 Task: Set the option "Allow access via fine-grained personal access tokens" for fine-grained personal access tokens in the organization "ryshabh2k".
Action: Mouse moved to (1235, 119)
Screenshot: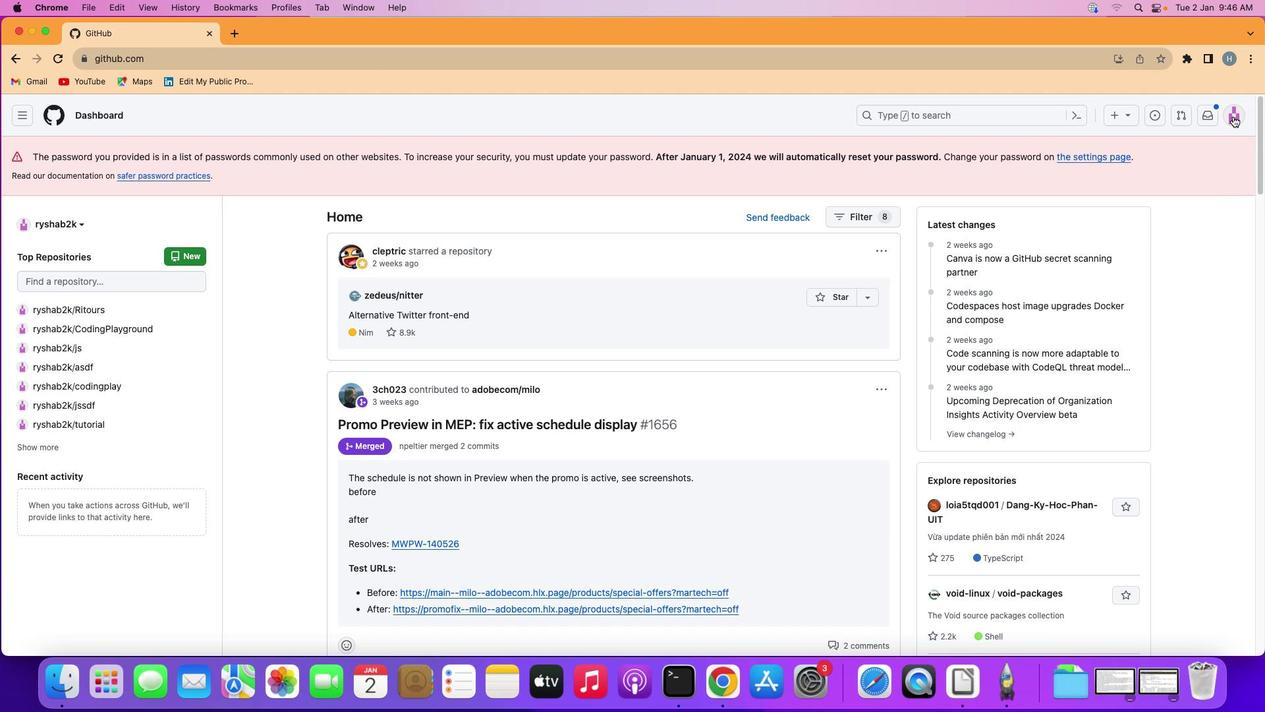 
Action: Mouse pressed left at (1235, 119)
Screenshot: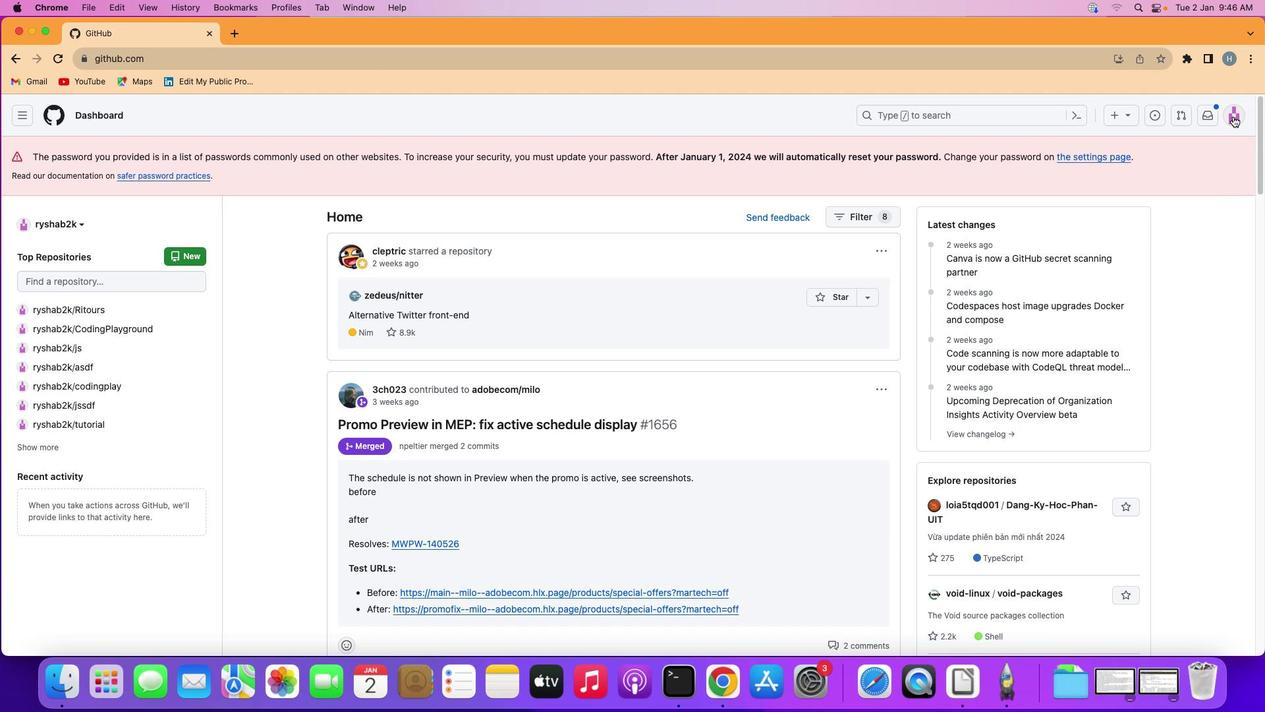 
Action: Mouse moved to (1234, 116)
Screenshot: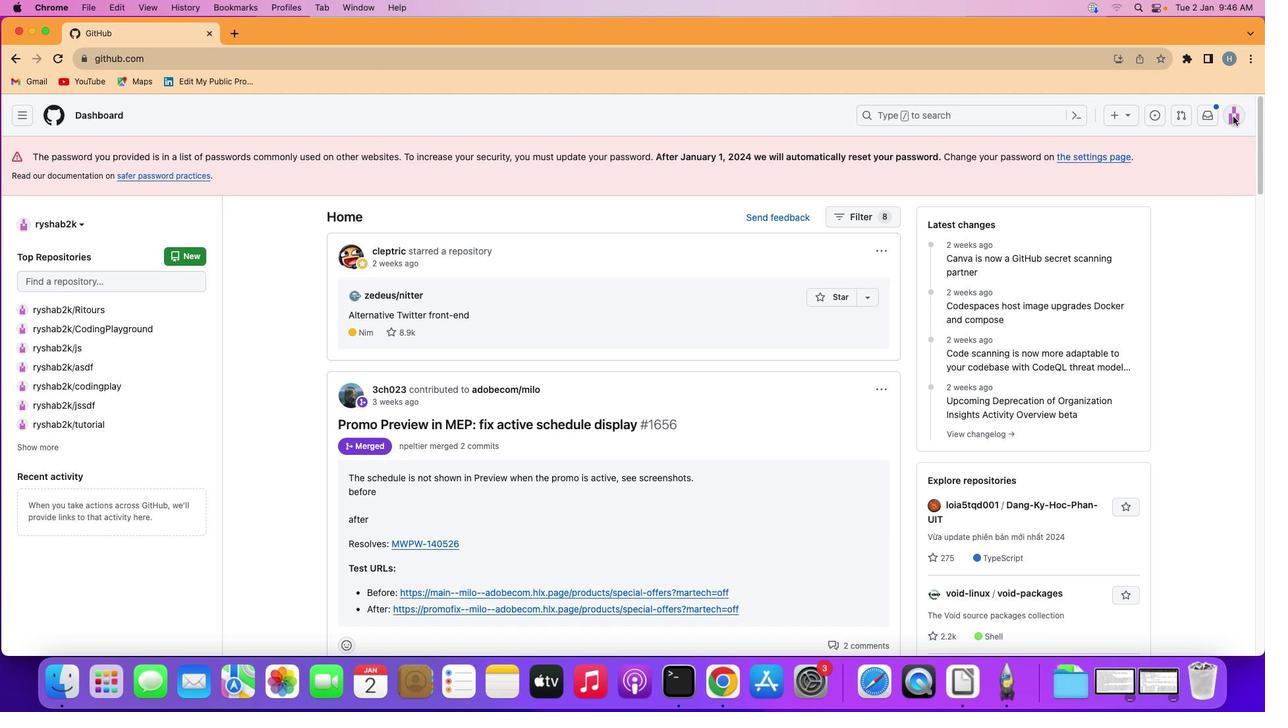 
Action: Mouse pressed left at (1234, 116)
Screenshot: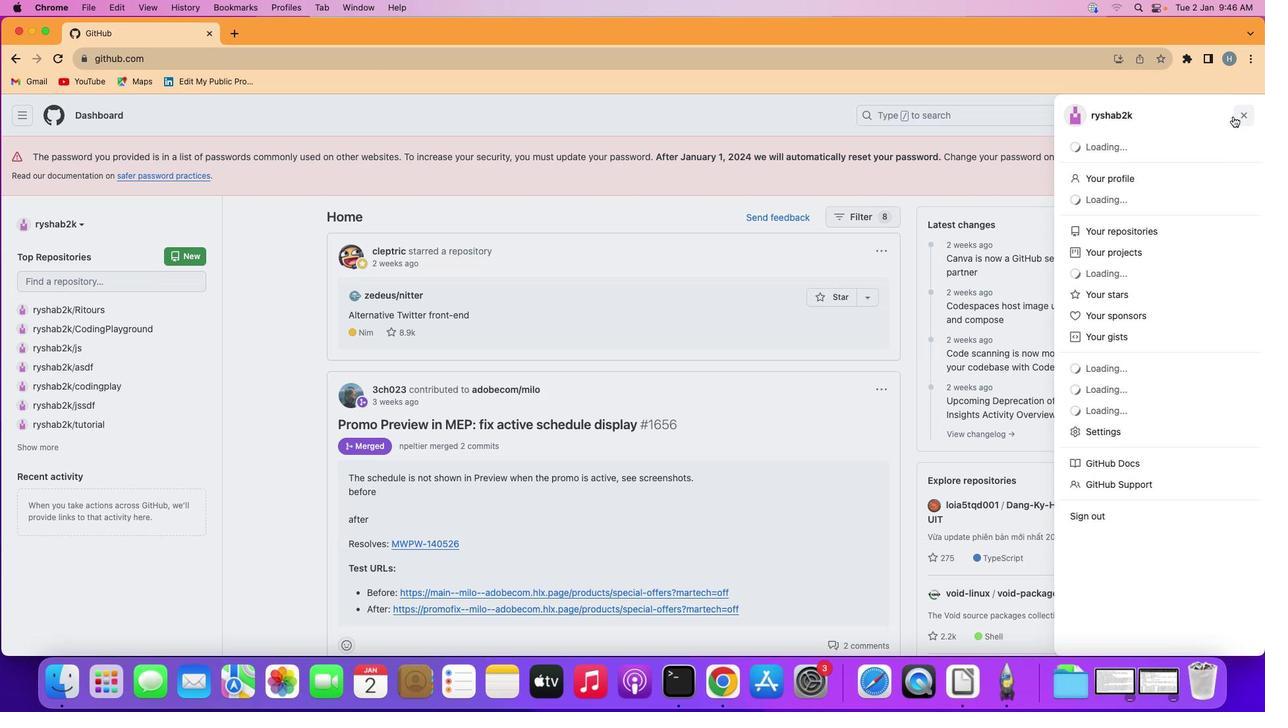 
Action: Mouse moved to (1149, 272)
Screenshot: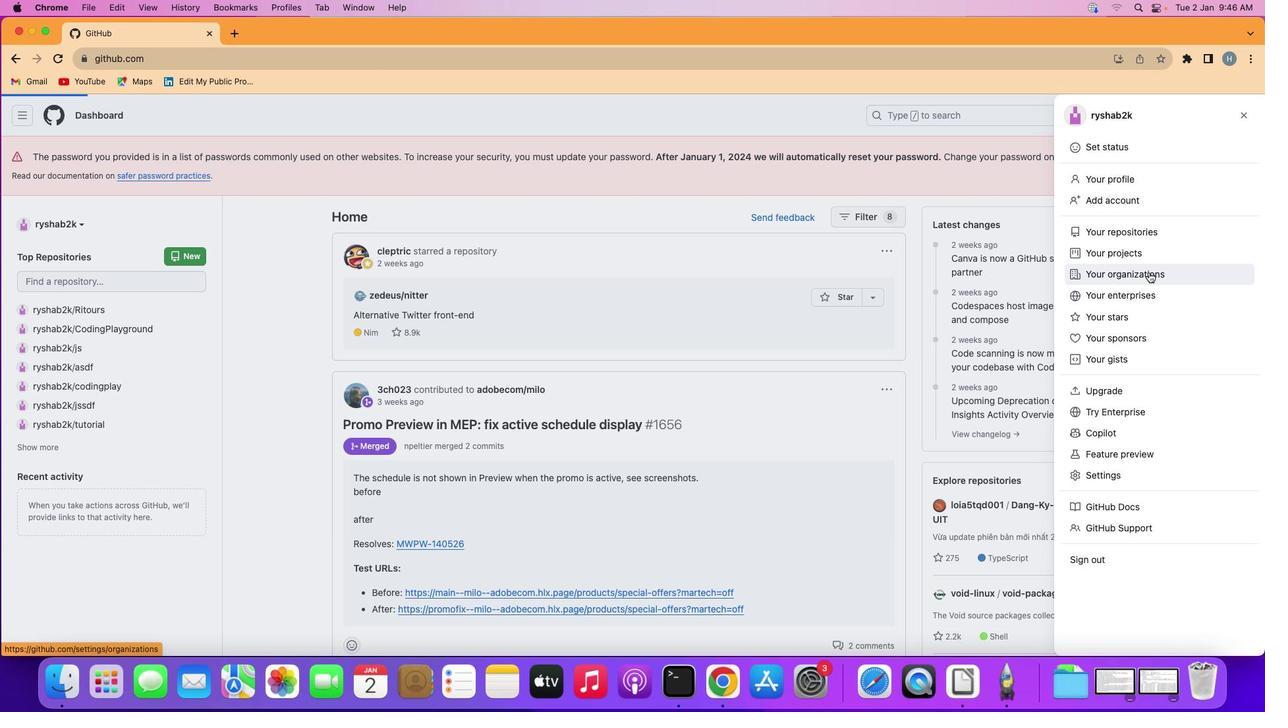 
Action: Mouse pressed left at (1149, 272)
Screenshot: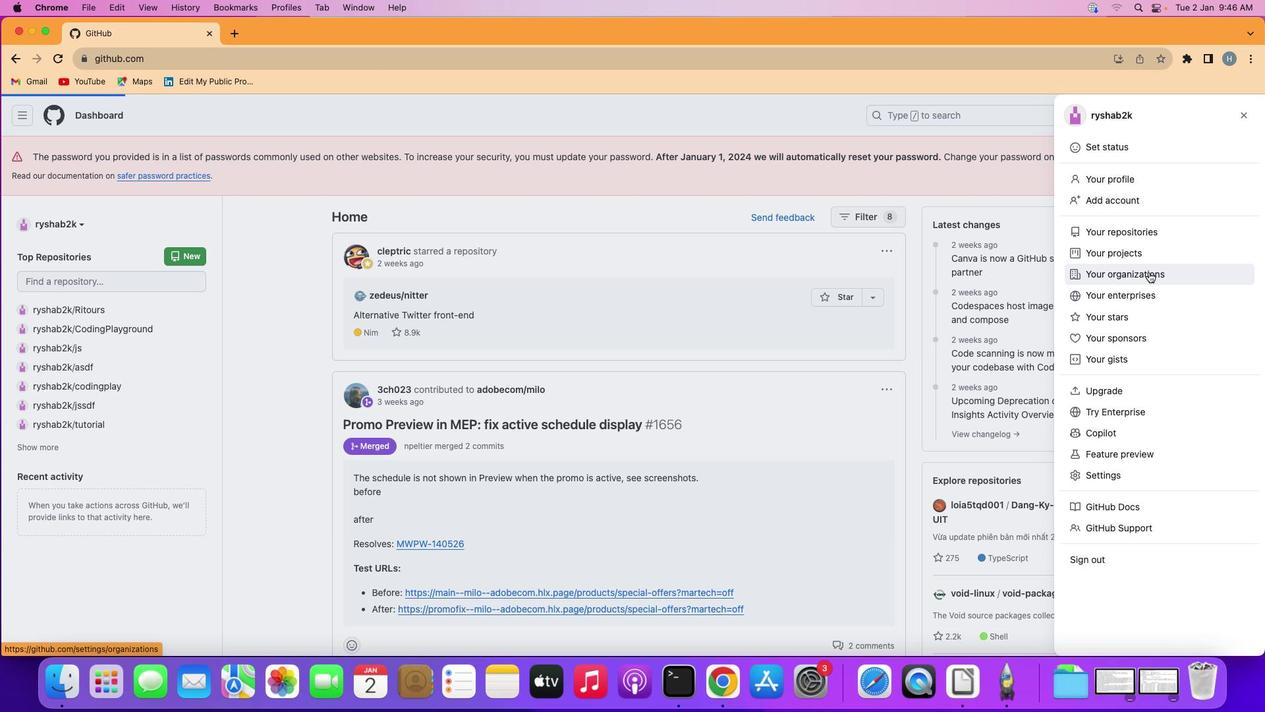 
Action: Mouse moved to (965, 315)
Screenshot: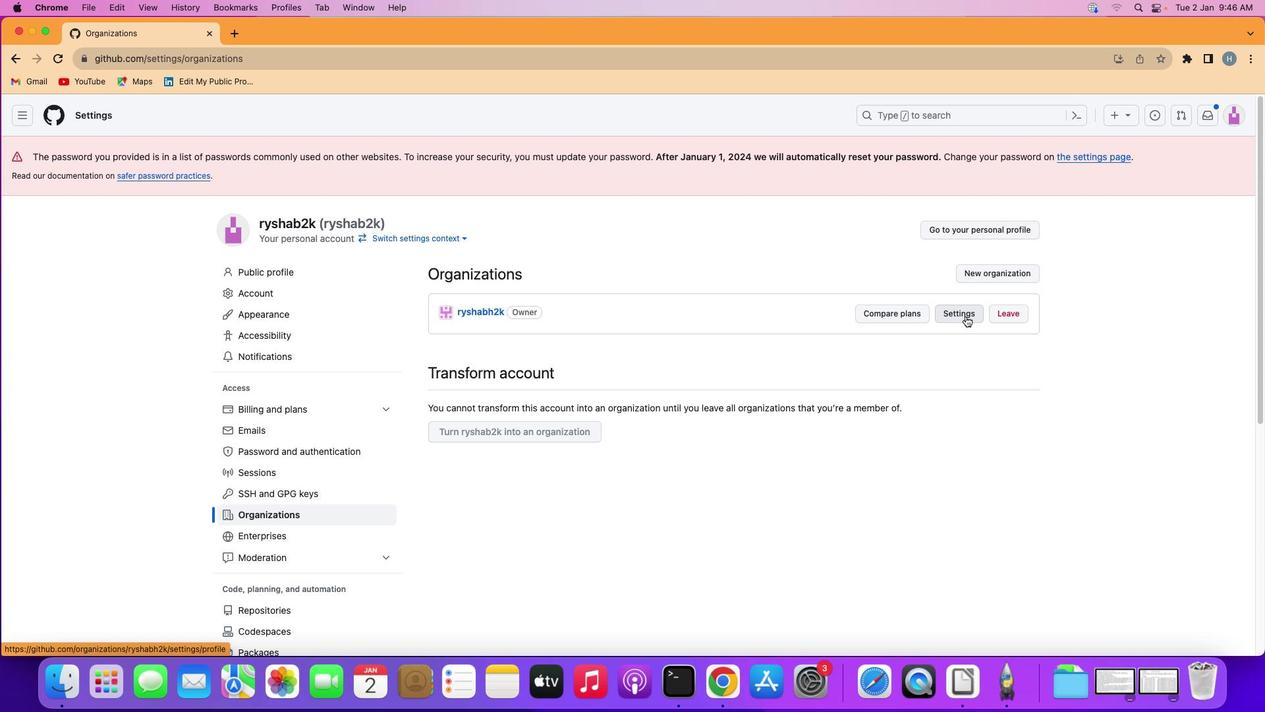 
Action: Mouse pressed left at (965, 315)
Screenshot: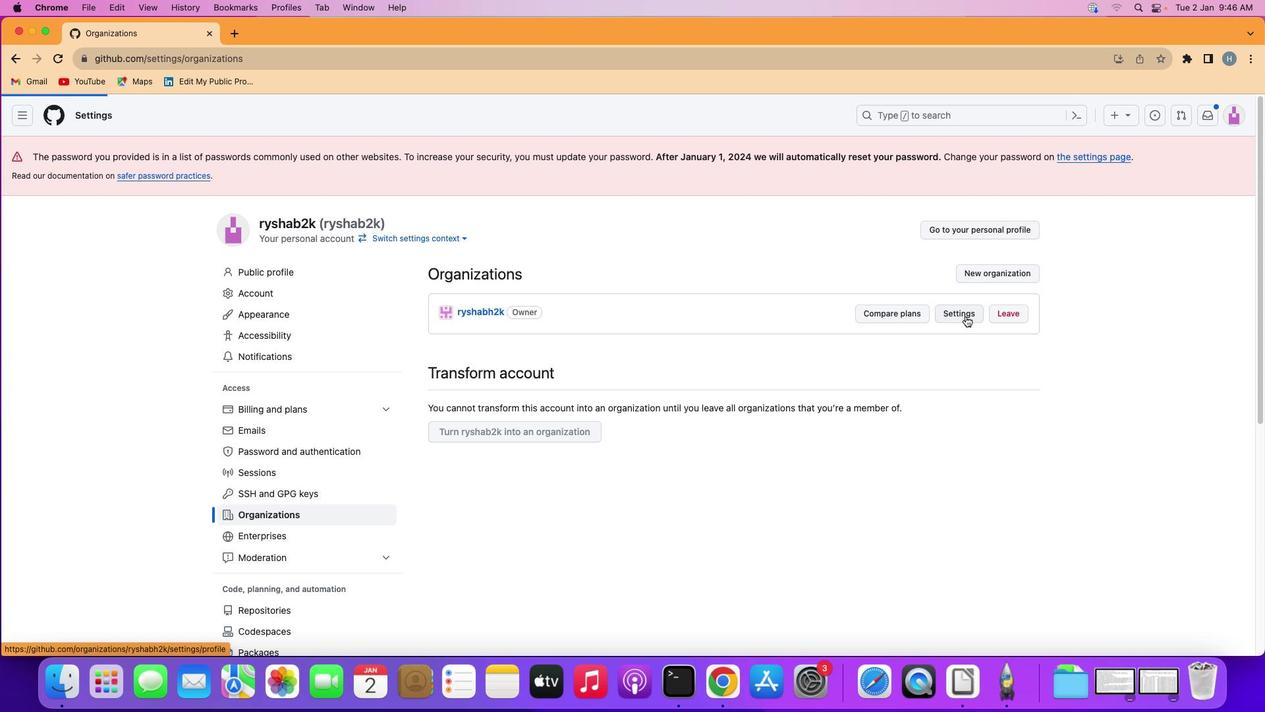 
Action: Mouse moved to (441, 424)
Screenshot: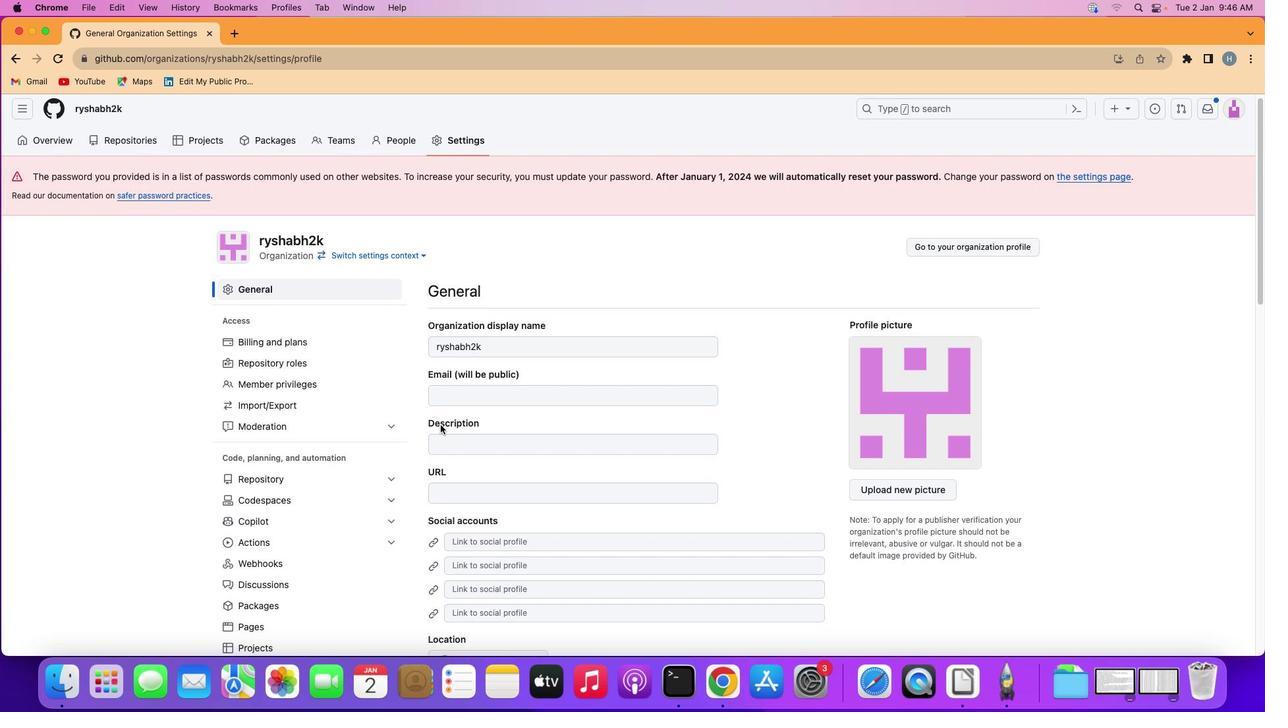 
Action: Mouse scrolled (441, 424) with delta (0, 0)
Screenshot: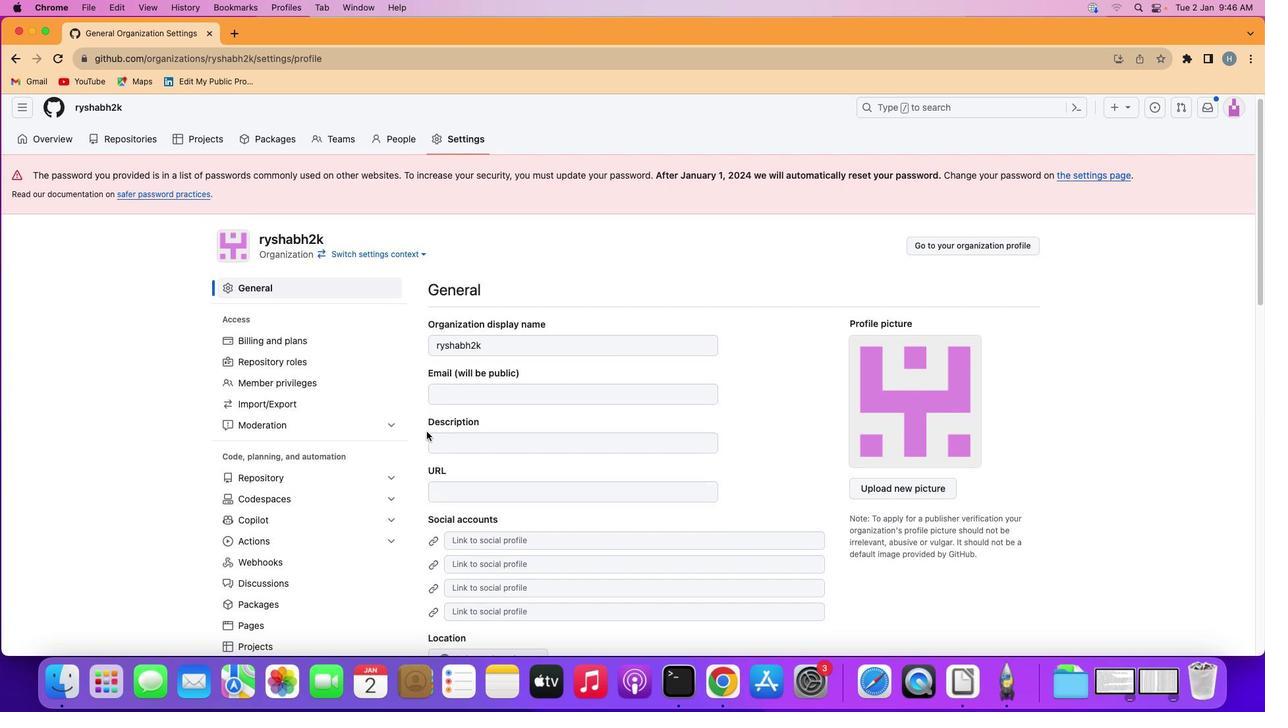 
Action: Mouse moved to (441, 424)
Screenshot: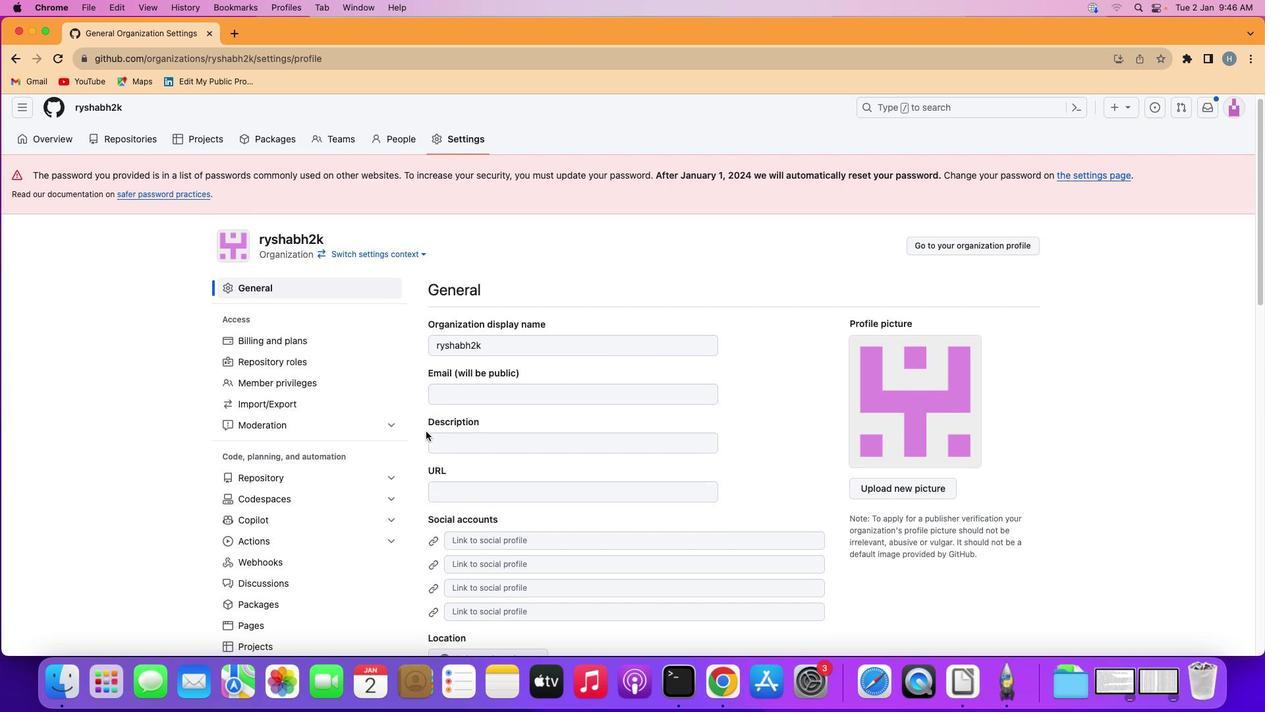 
Action: Mouse scrolled (441, 424) with delta (0, 0)
Screenshot: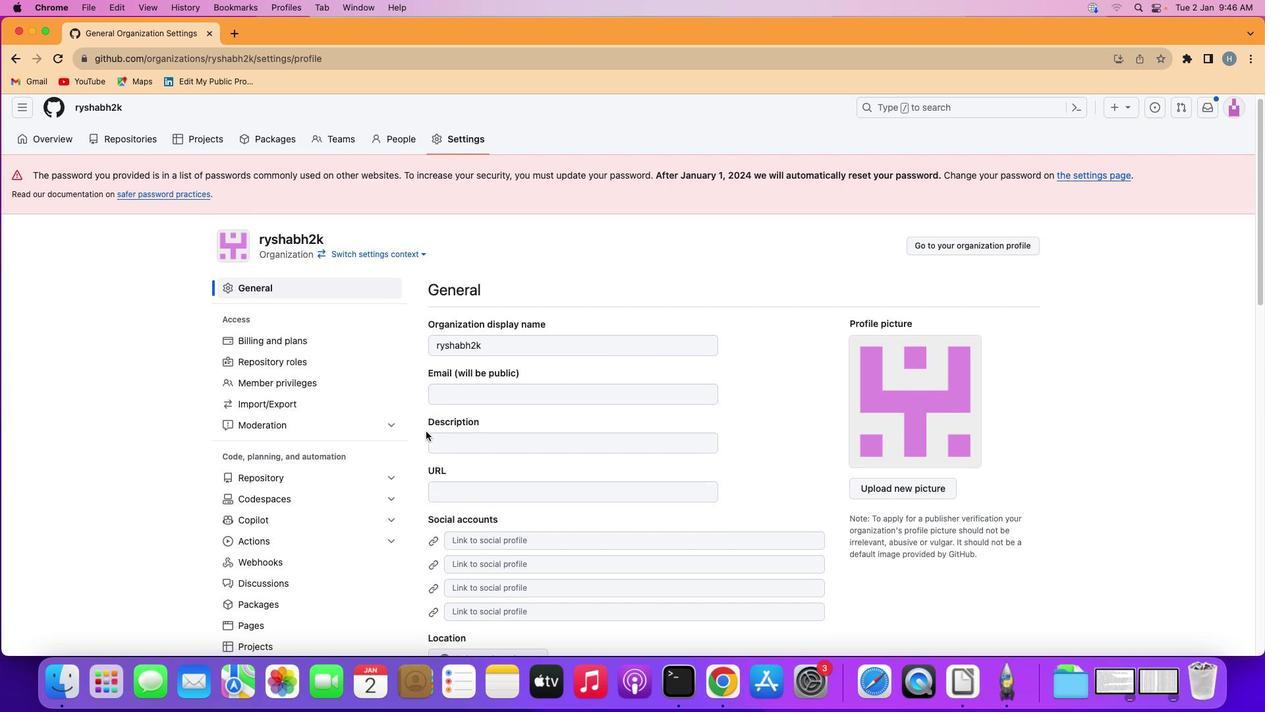 
Action: Mouse moved to (440, 424)
Screenshot: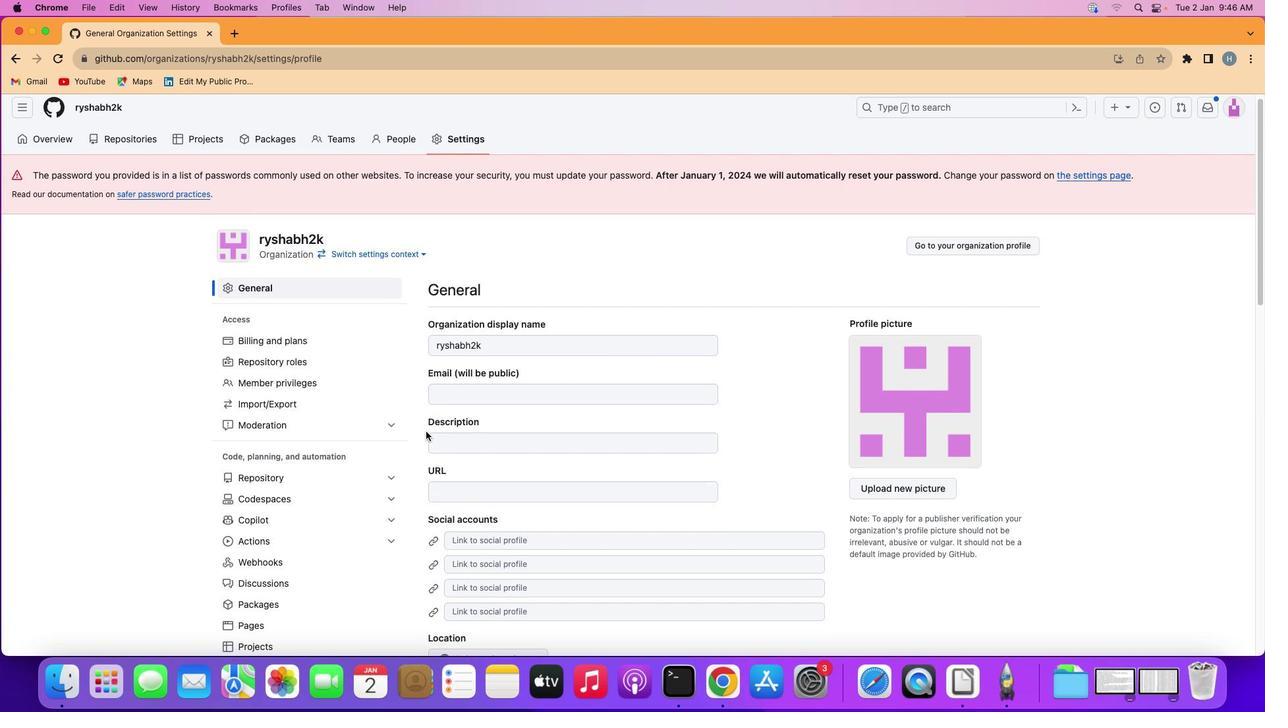 
Action: Mouse scrolled (440, 424) with delta (0, 0)
Screenshot: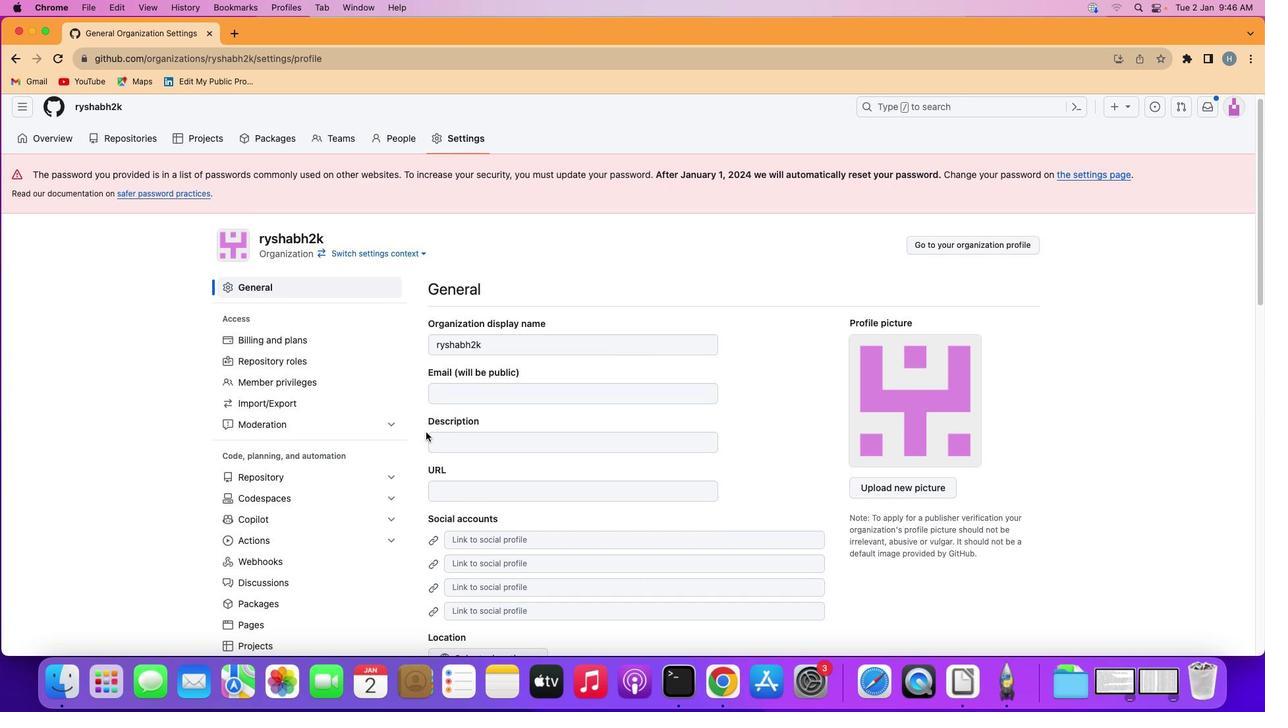 
Action: Mouse moved to (425, 431)
Screenshot: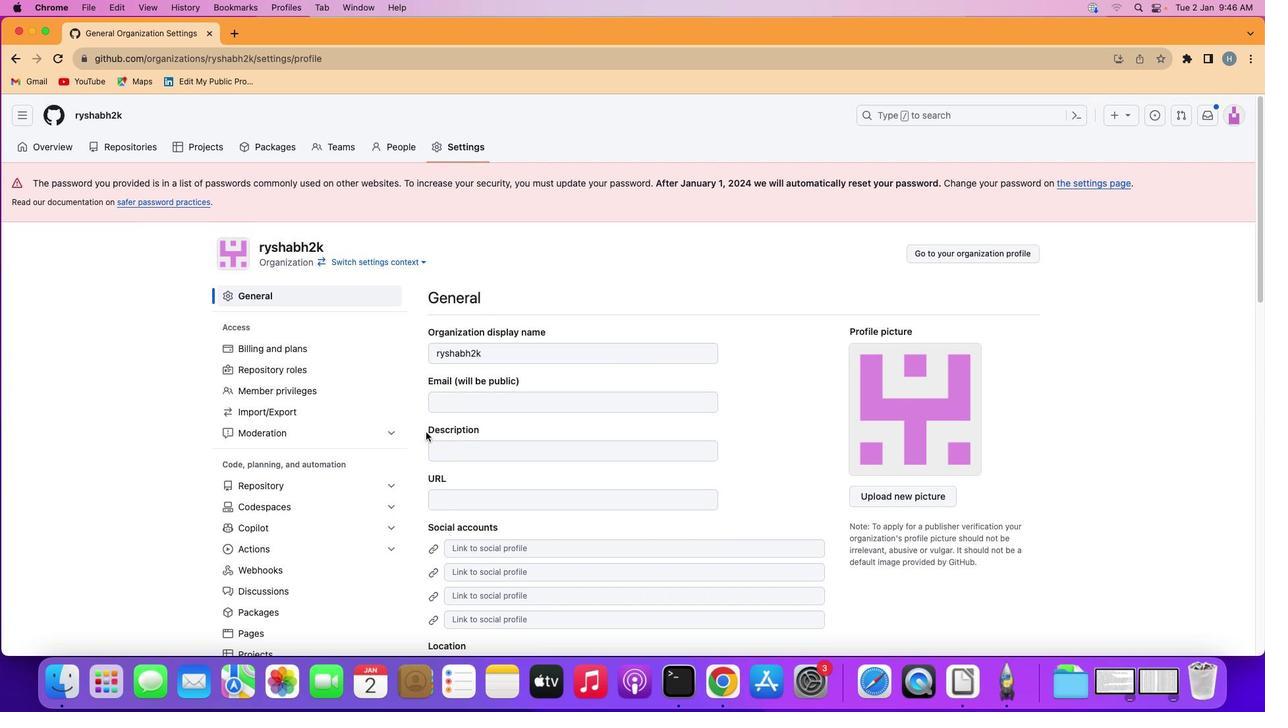 
Action: Mouse scrolled (425, 431) with delta (0, 0)
Screenshot: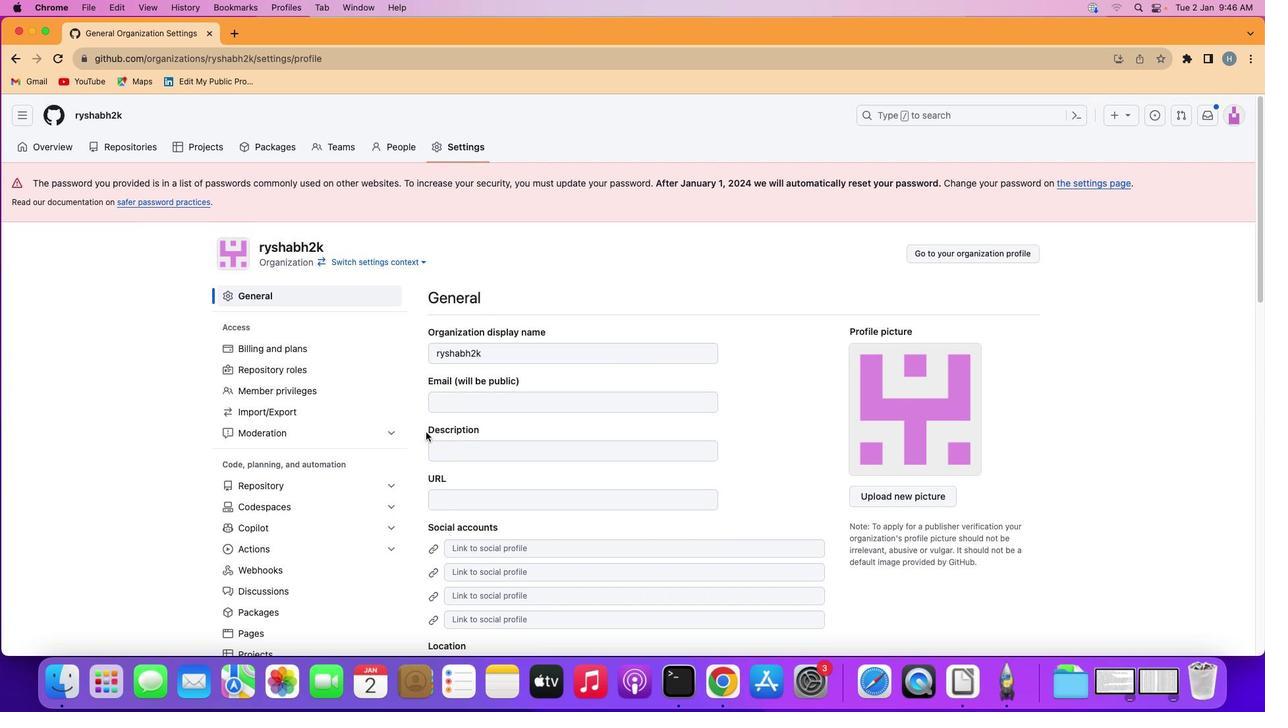 
Action: Mouse scrolled (425, 431) with delta (0, 0)
Screenshot: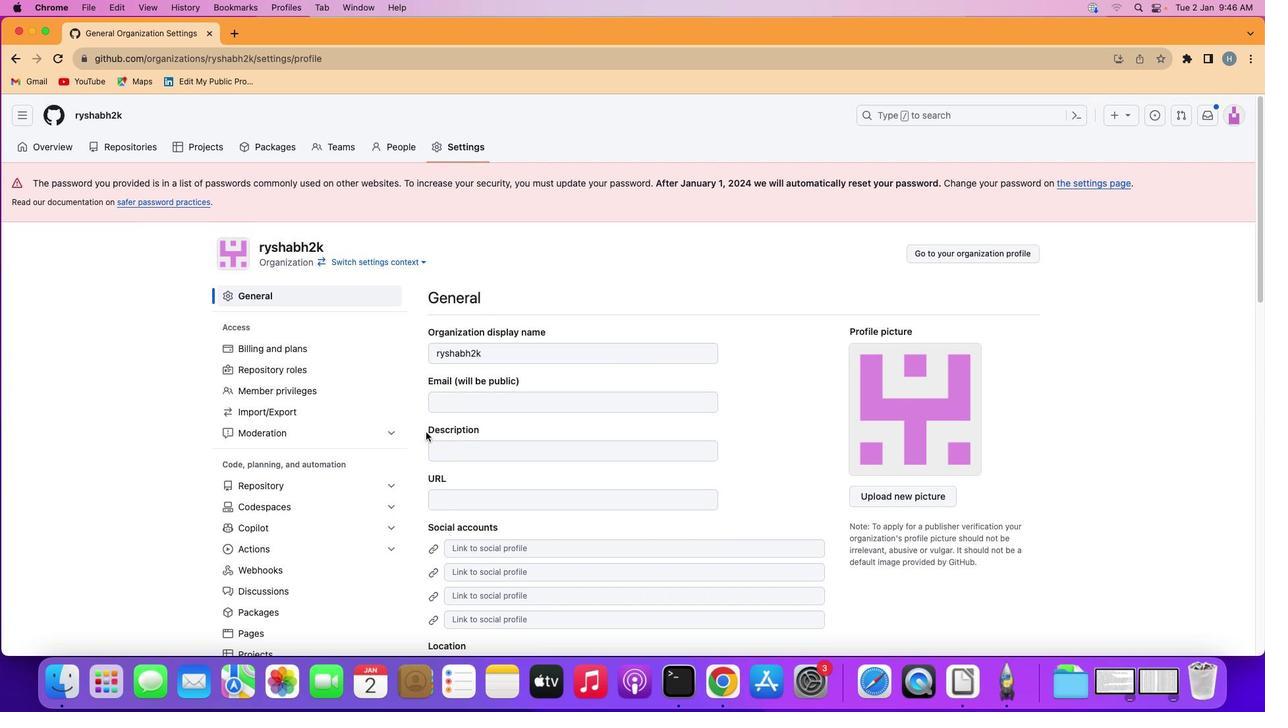 
Action: Mouse moved to (424, 431)
Screenshot: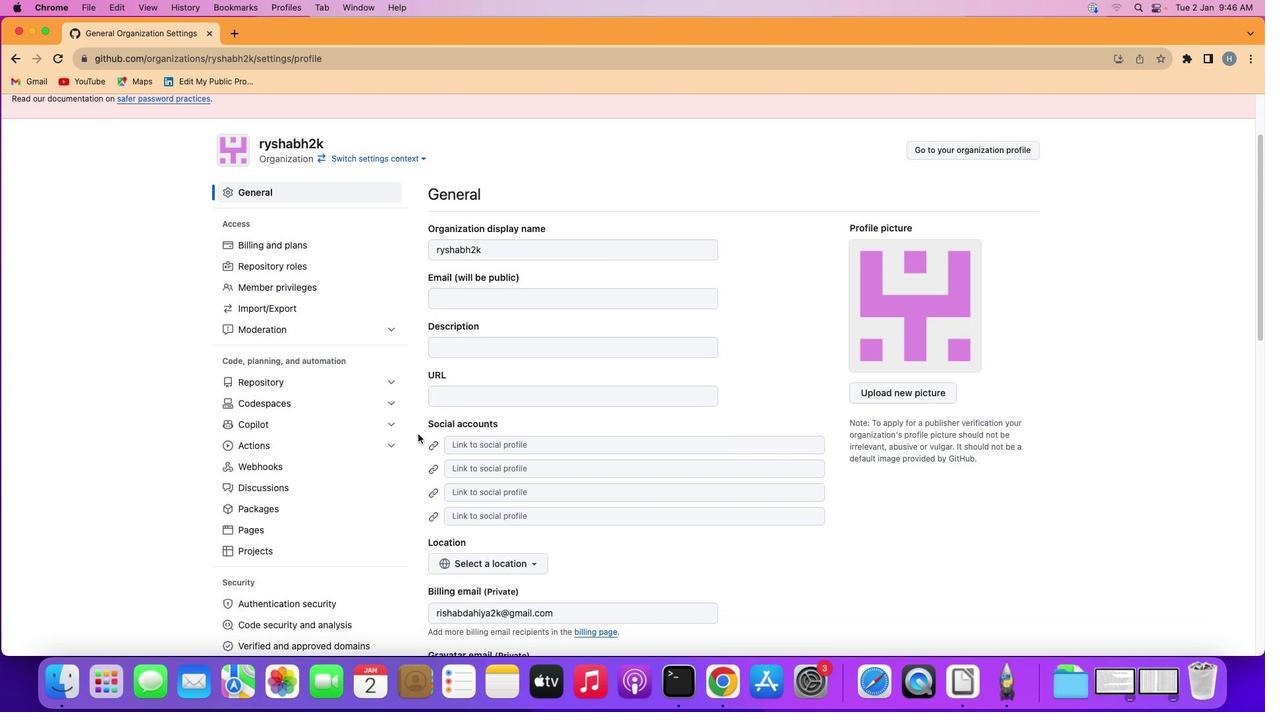 
Action: Mouse scrolled (424, 431) with delta (0, 0)
Screenshot: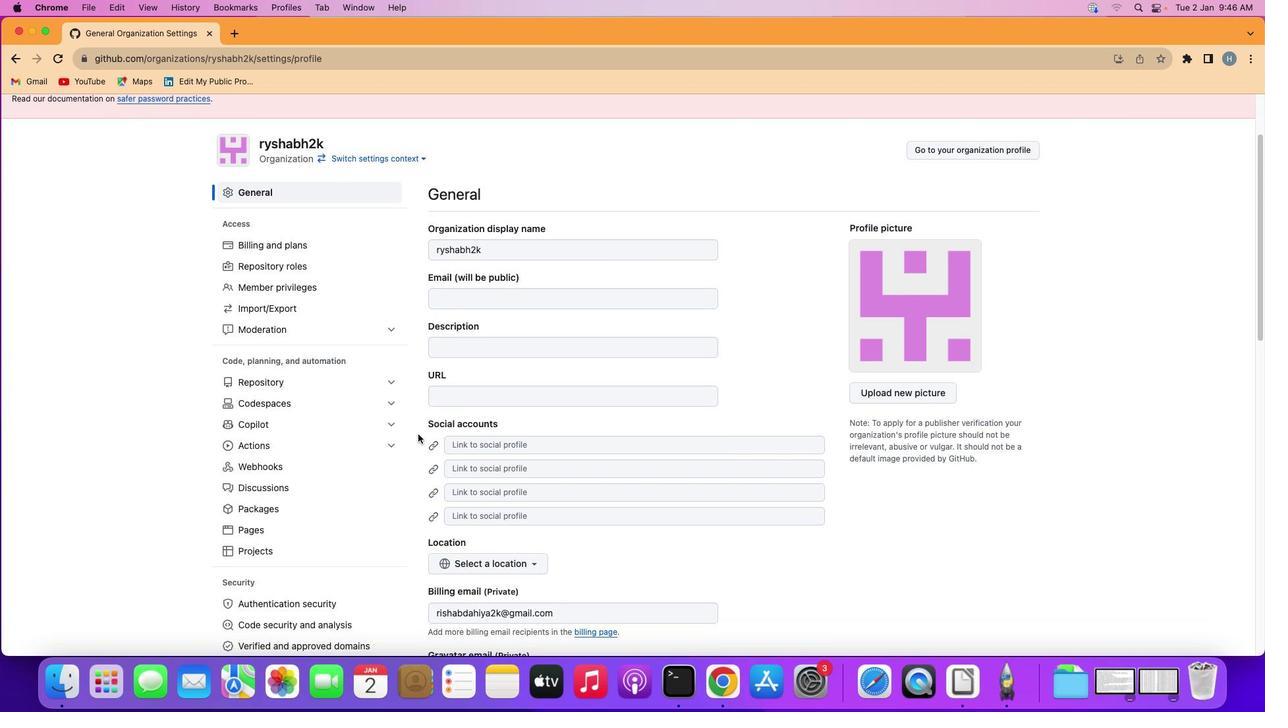 
Action: Mouse scrolled (424, 431) with delta (0, 0)
Screenshot: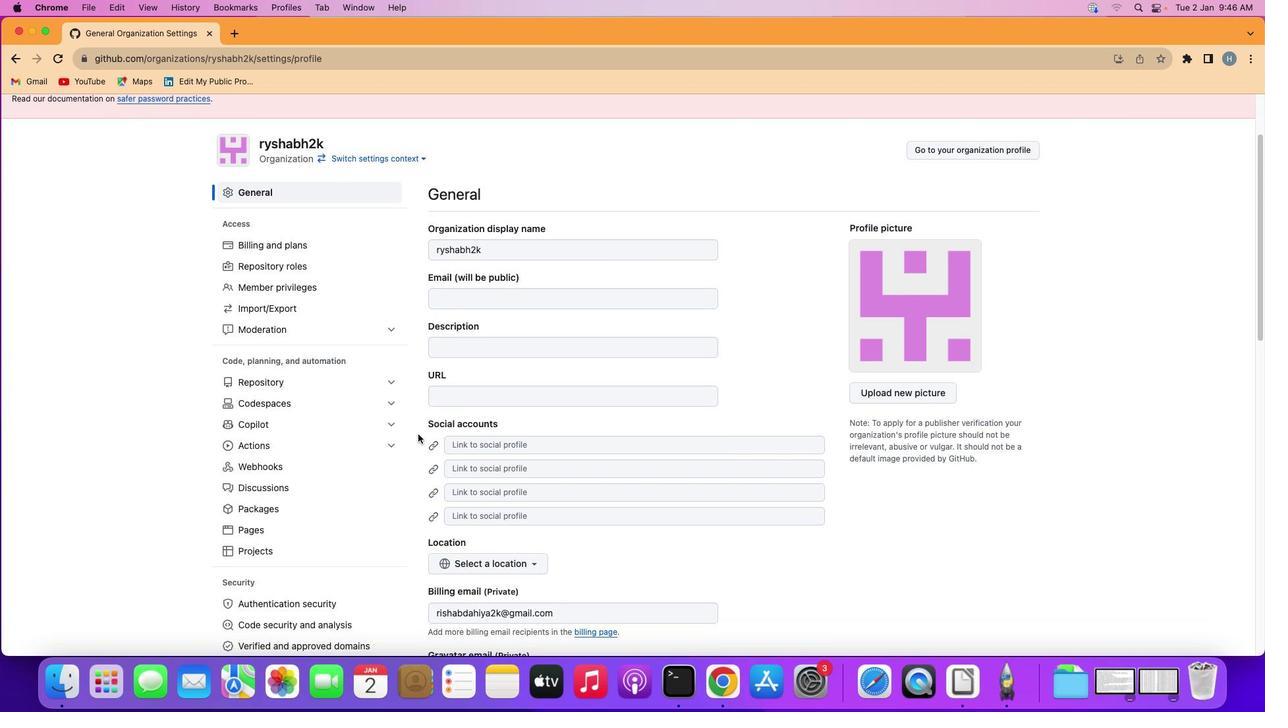
Action: Mouse scrolled (424, 431) with delta (0, -1)
Screenshot: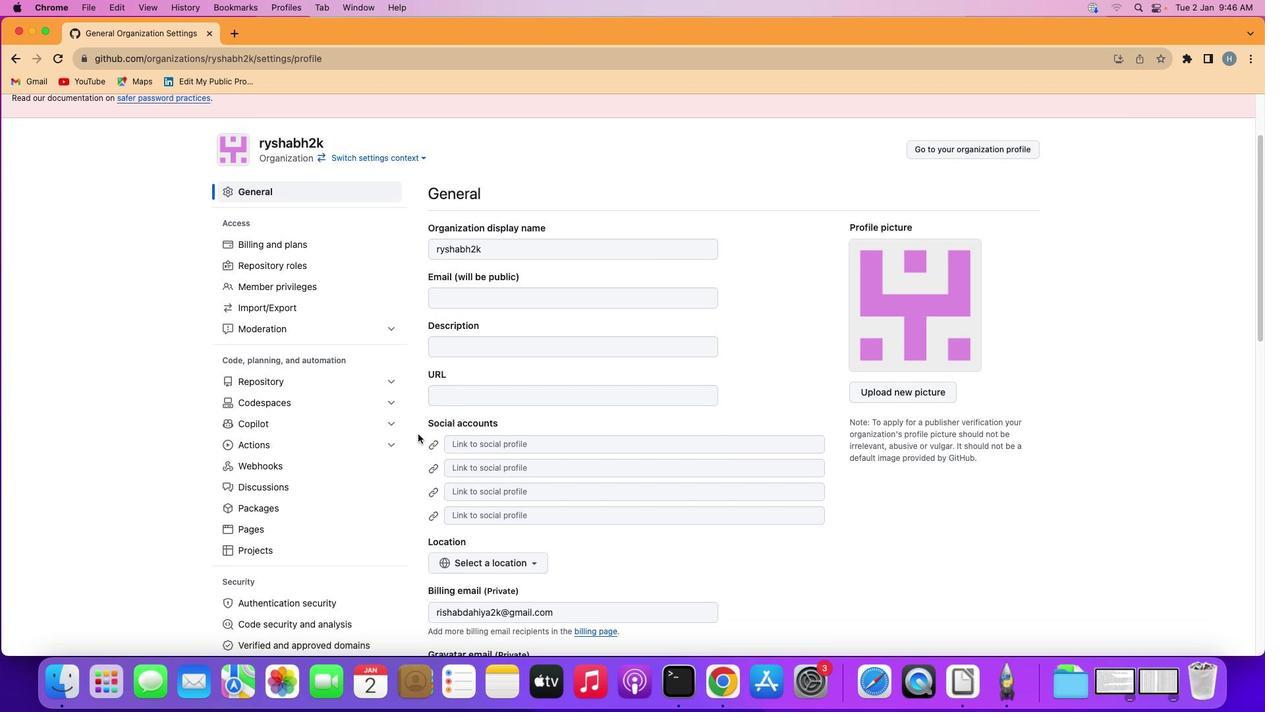 
Action: Mouse moved to (418, 433)
Screenshot: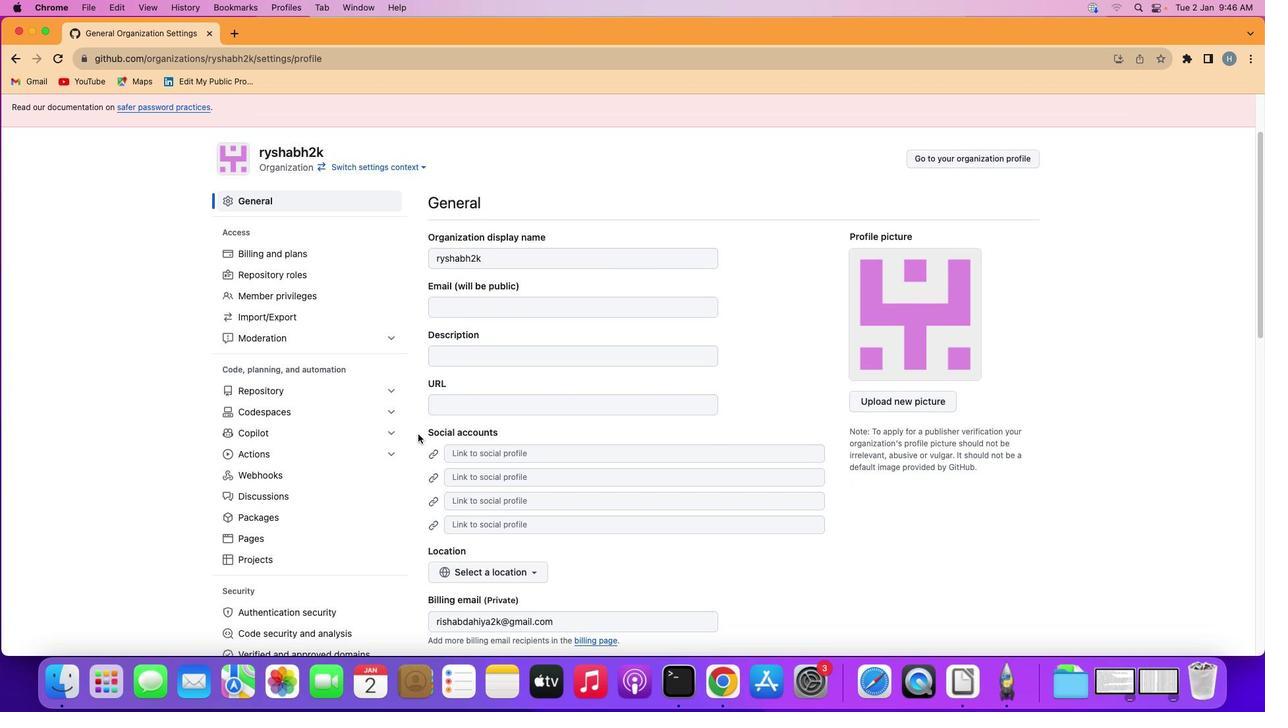
Action: Mouse scrolled (418, 433) with delta (0, 0)
Screenshot: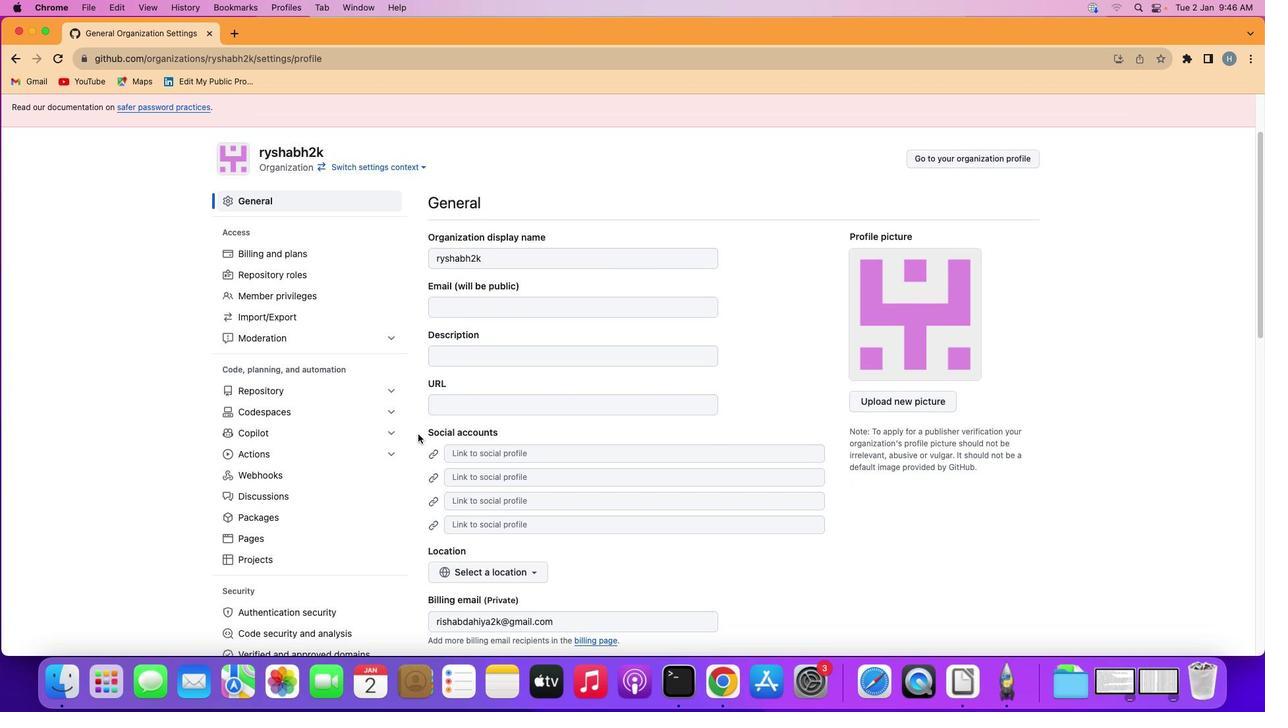 
Action: Mouse scrolled (418, 433) with delta (0, 1)
Screenshot: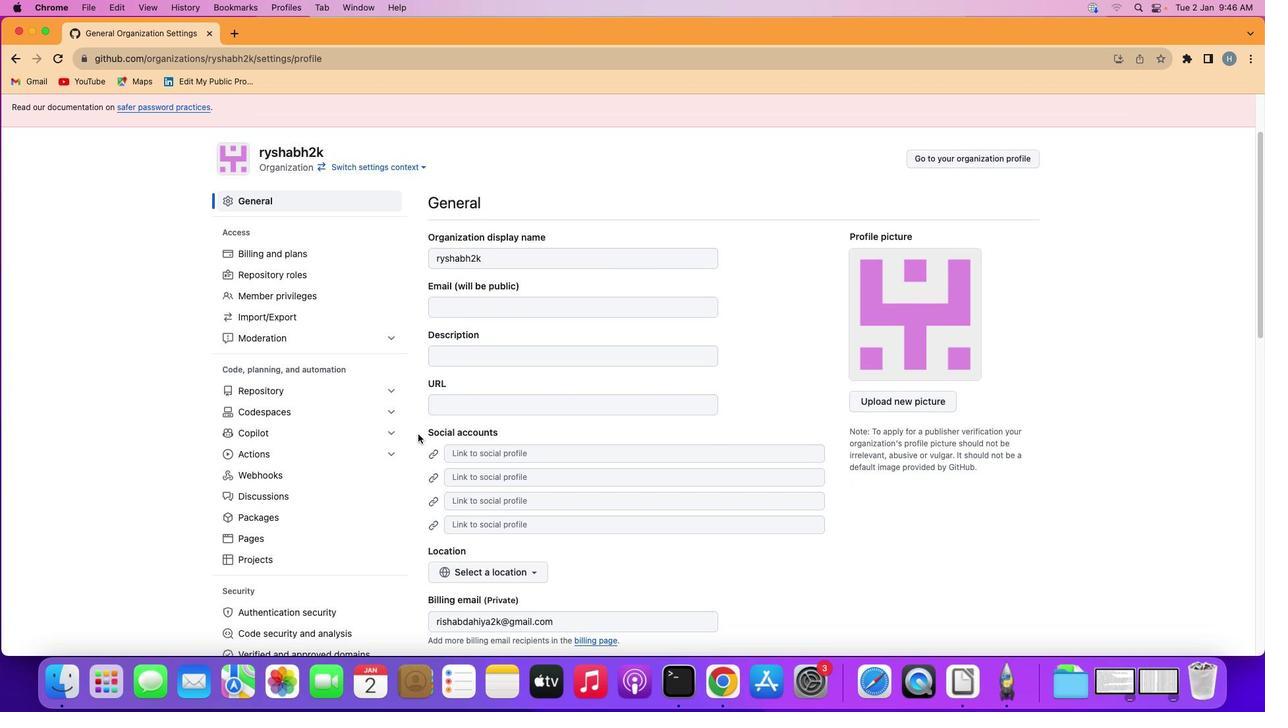 
Action: Mouse scrolled (418, 433) with delta (0, -1)
Screenshot: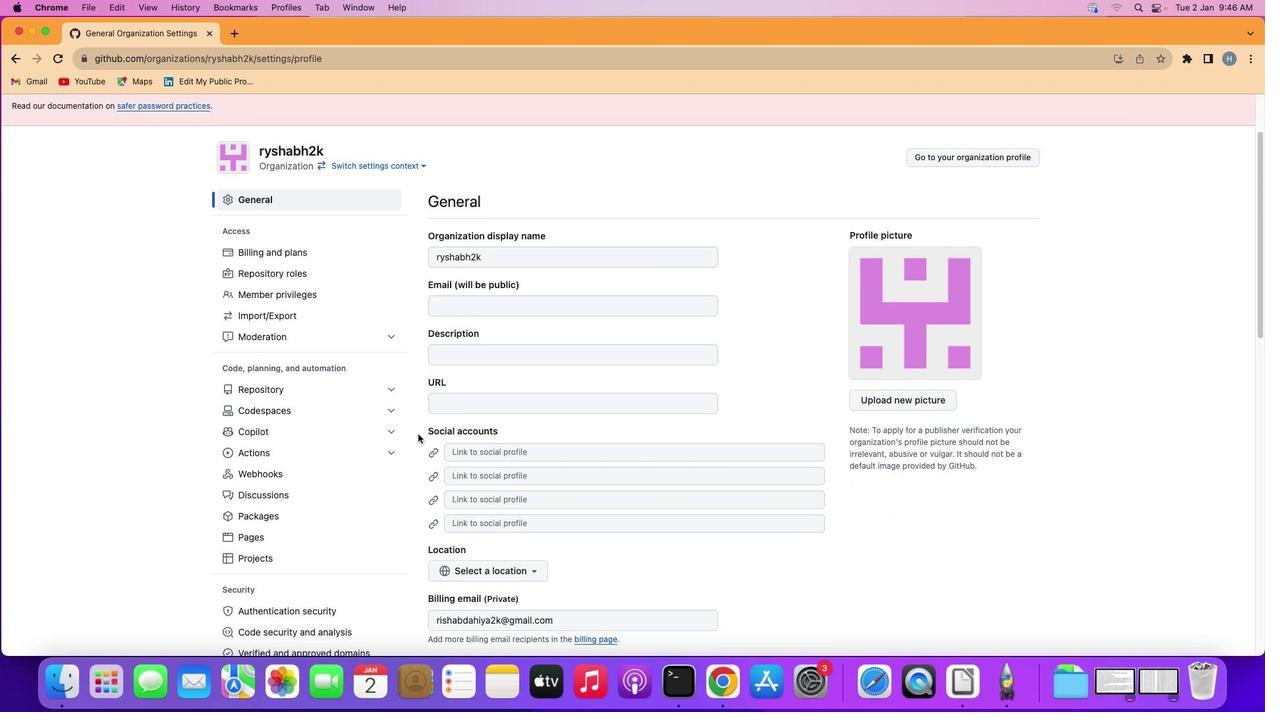 
Action: Mouse scrolled (418, 433) with delta (0, 0)
Screenshot: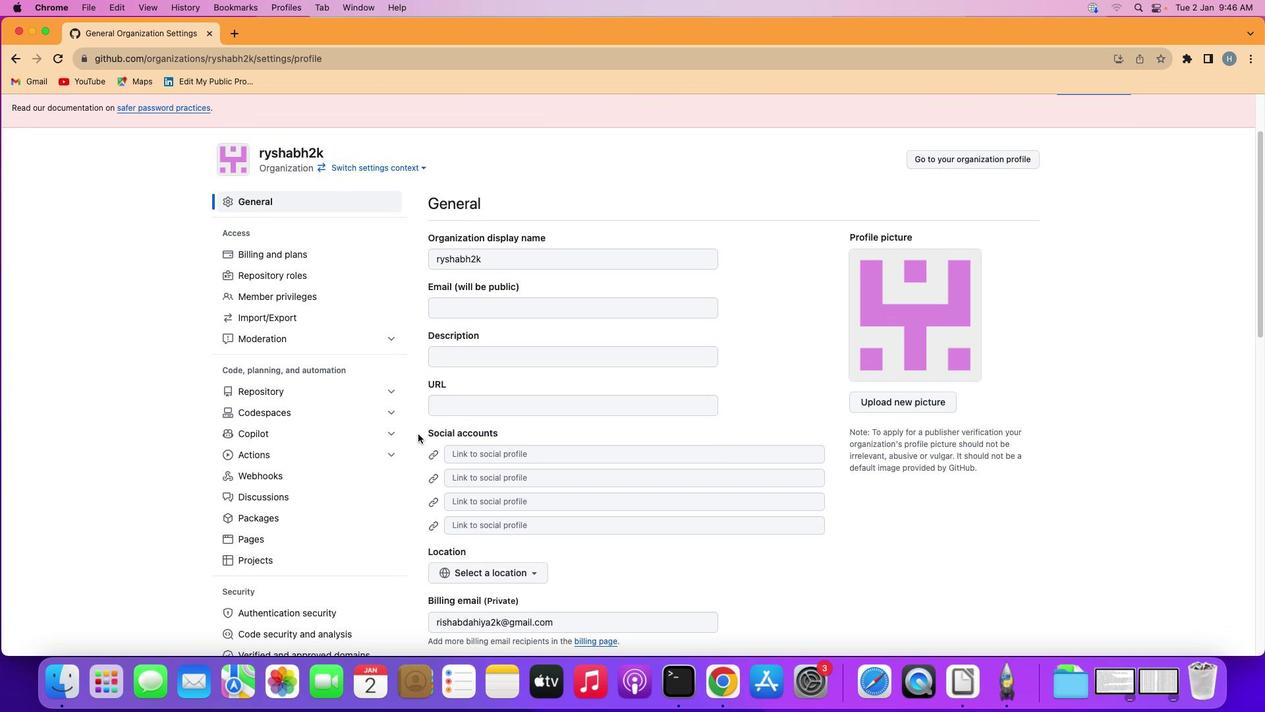 
Action: Mouse scrolled (418, 433) with delta (0, 0)
Screenshot: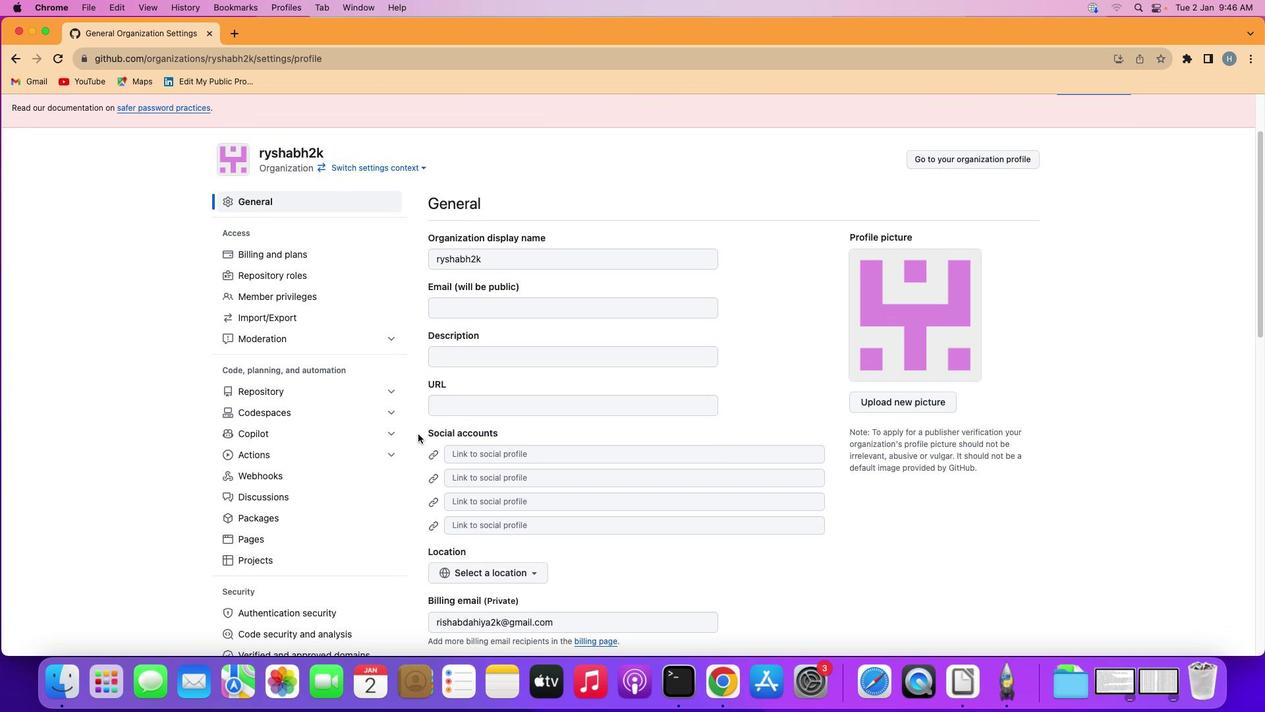 
Action: Mouse scrolled (418, 433) with delta (0, 1)
Screenshot: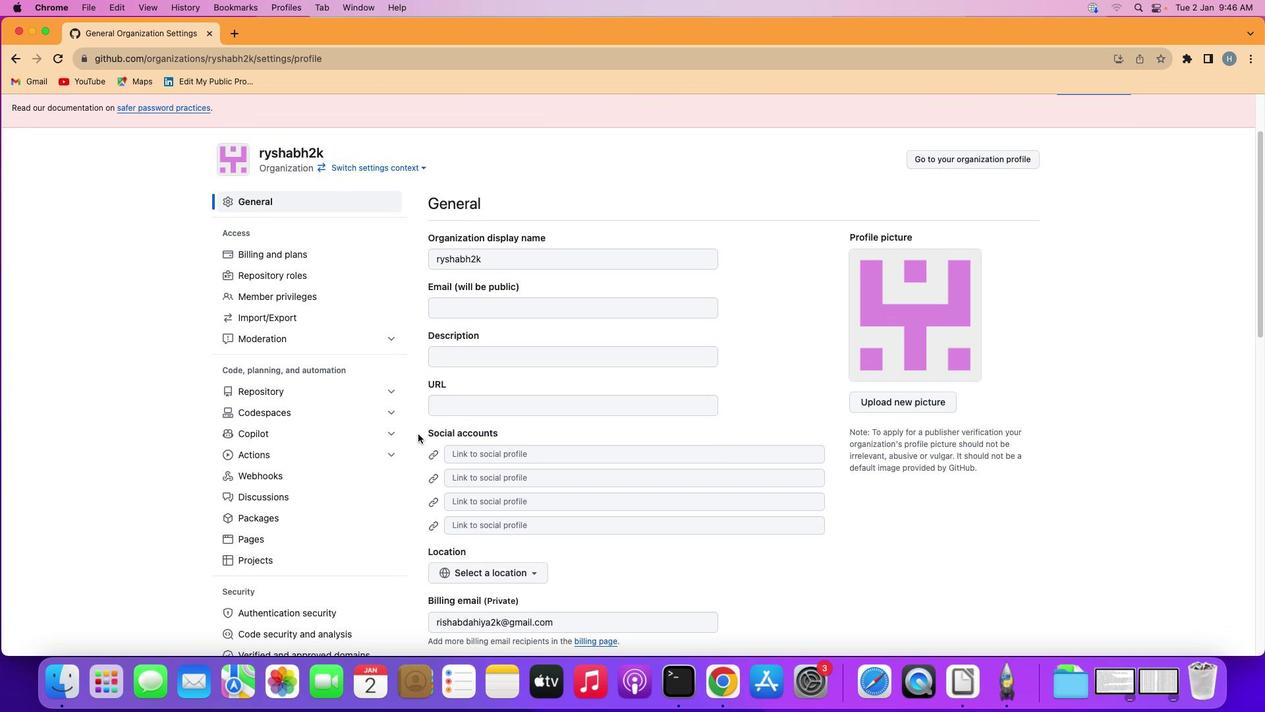 
Action: Mouse scrolled (418, 433) with delta (0, 0)
Screenshot: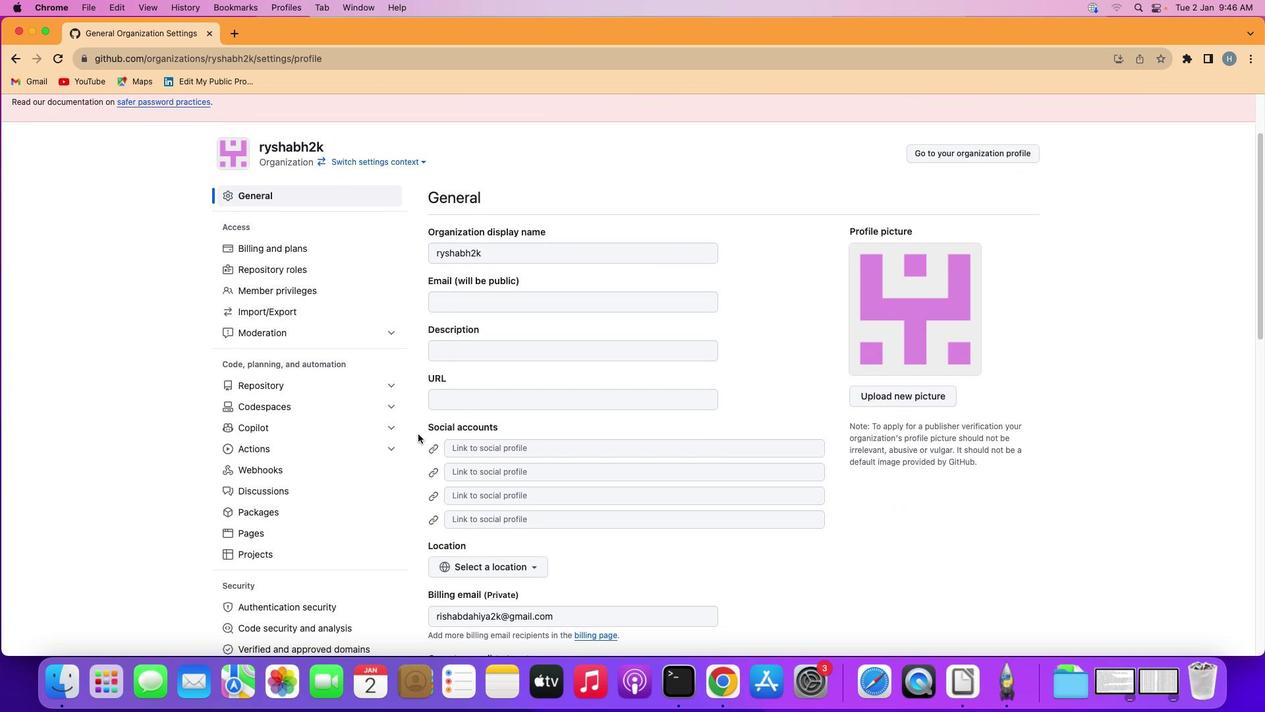
Action: Mouse scrolled (418, 433) with delta (0, 0)
Screenshot: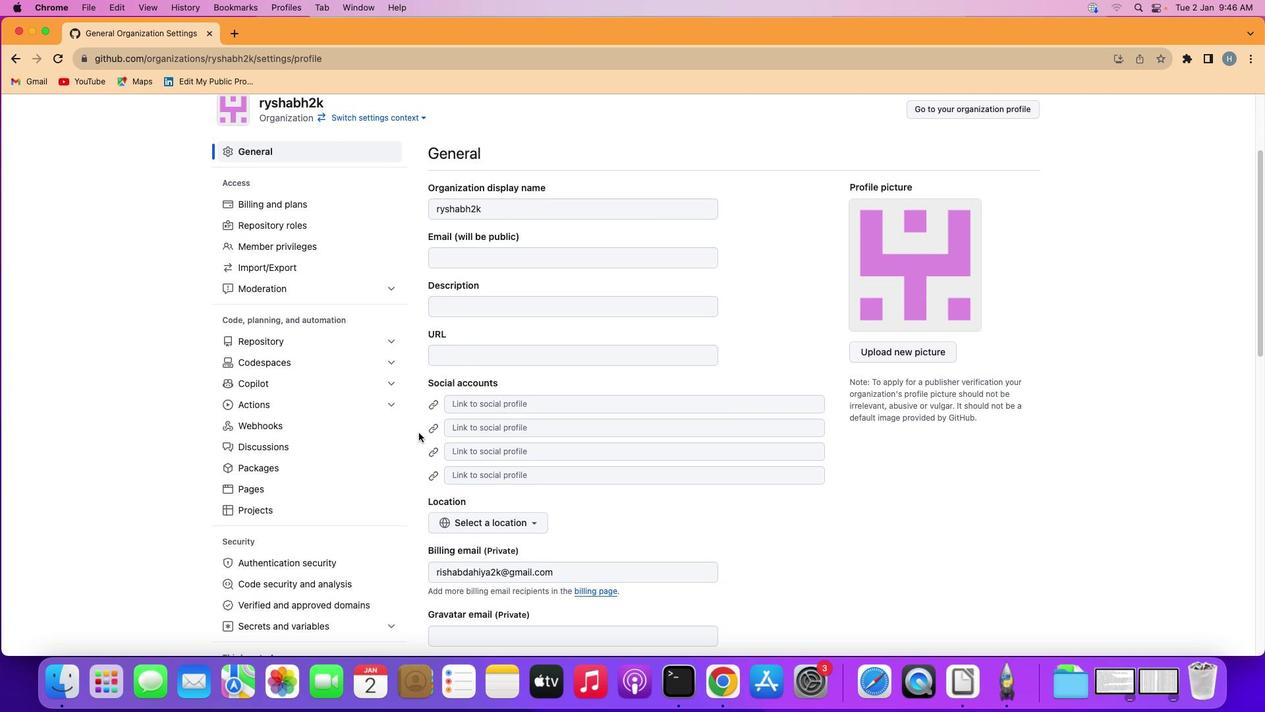 
Action: Mouse scrolled (418, 433) with delta (0, 0)
Screenshot: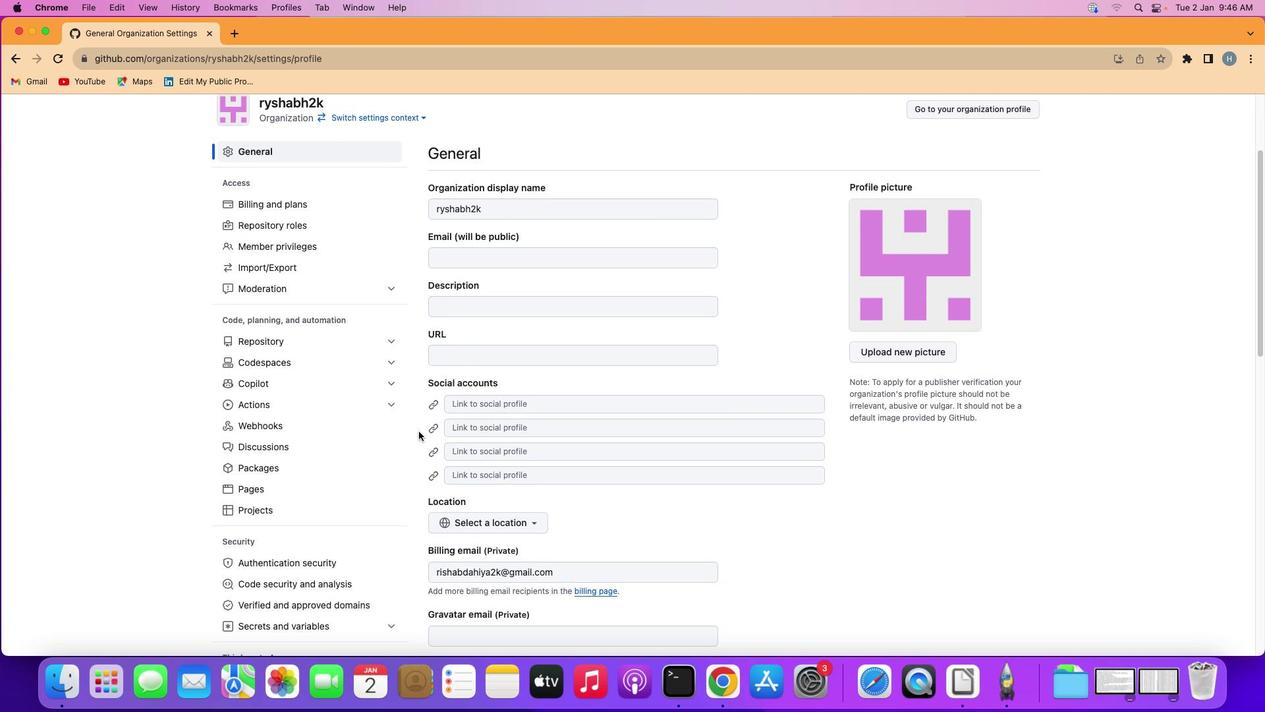
Action: Mouse scrolled (418, 433) with delta (0, 0)
Screenshot: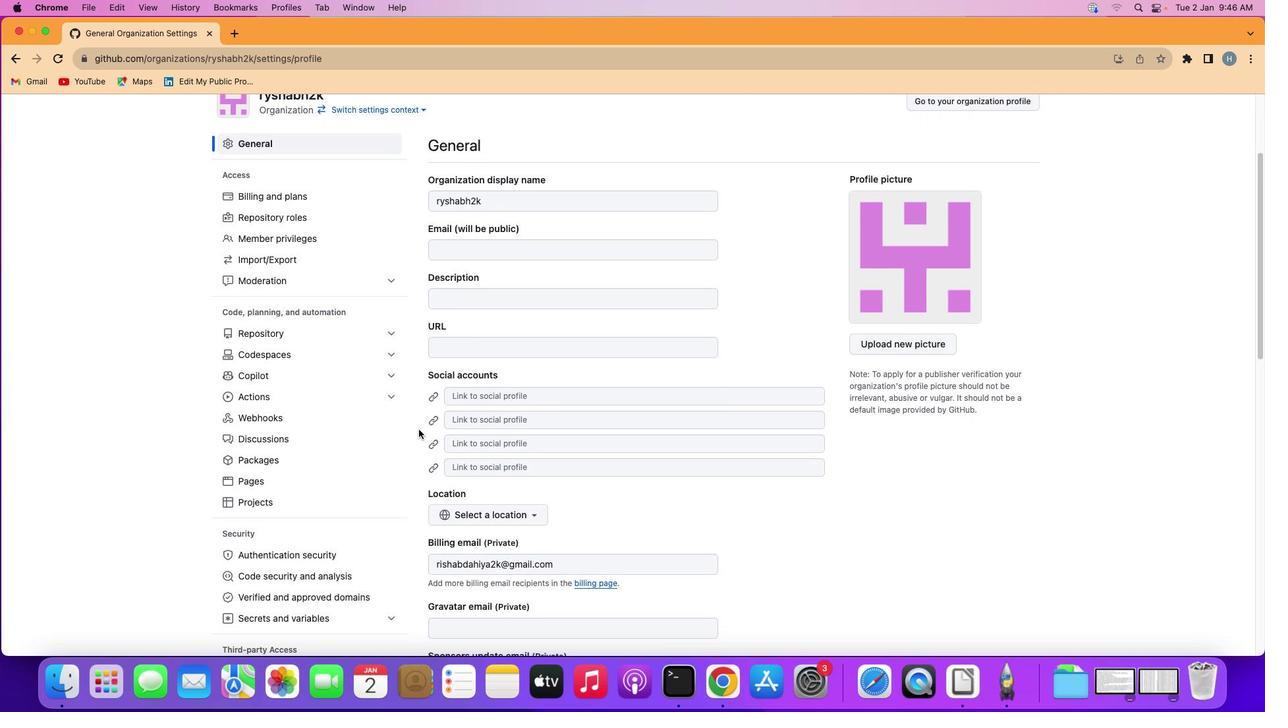 
Action: Mouse moved to (418, 433)
Screenshot: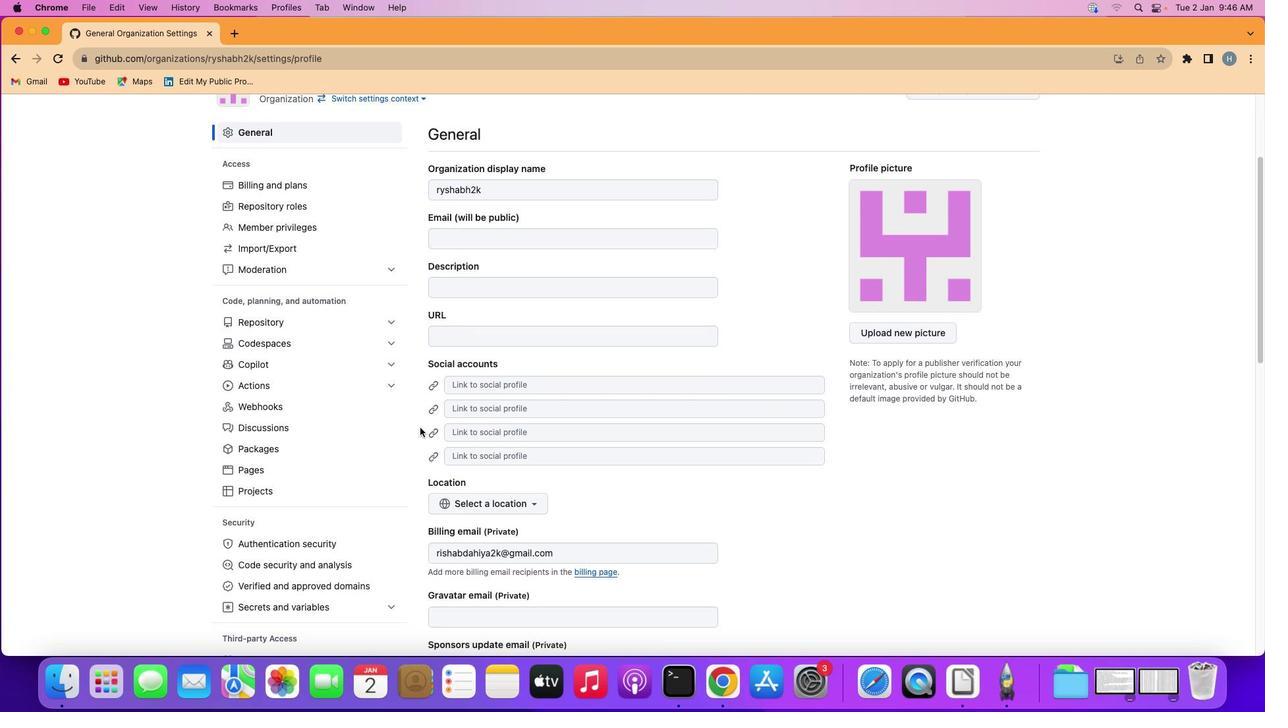 
Action: Mouse scrolled (418, 433) with delta (0, 0)
Screenshot: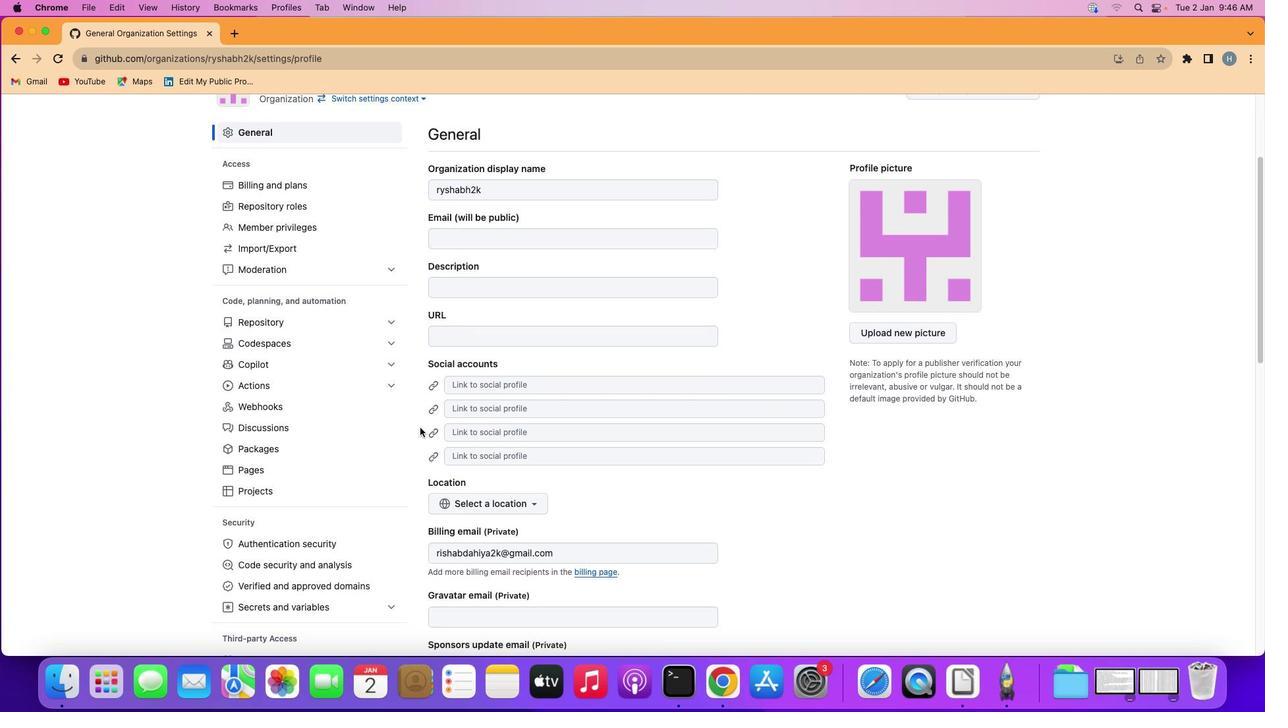 
Action: Mouse moved to (418, 431)
Screenshot: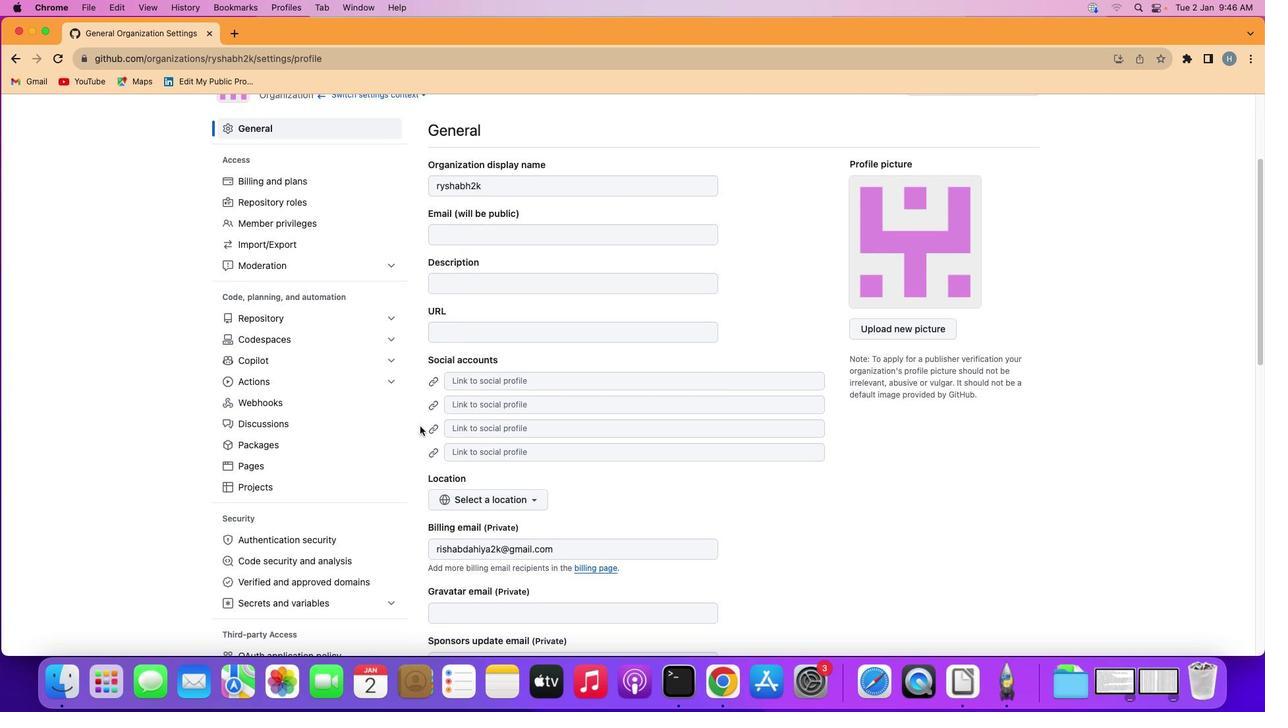 
Action: Mouse scrolled (418, 431) with delta (0, 0)
Screenshot: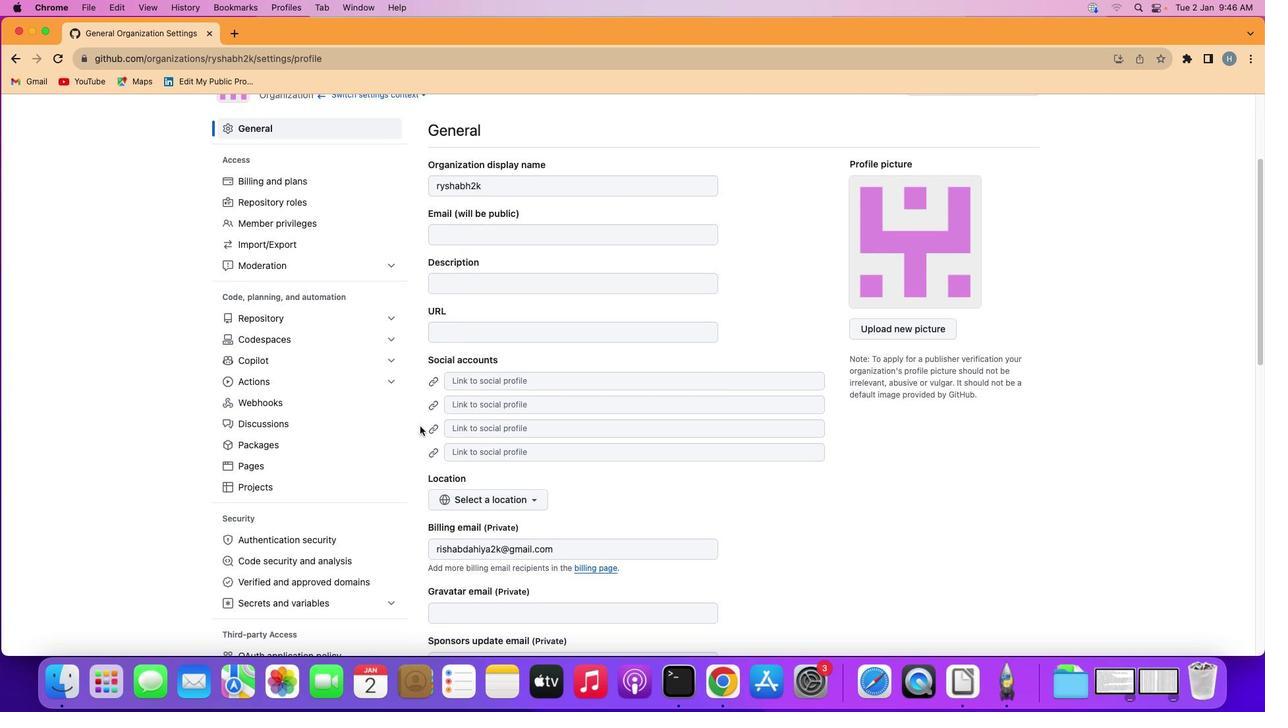 
Action: Mouse moved to (419, 427)
Screenshot: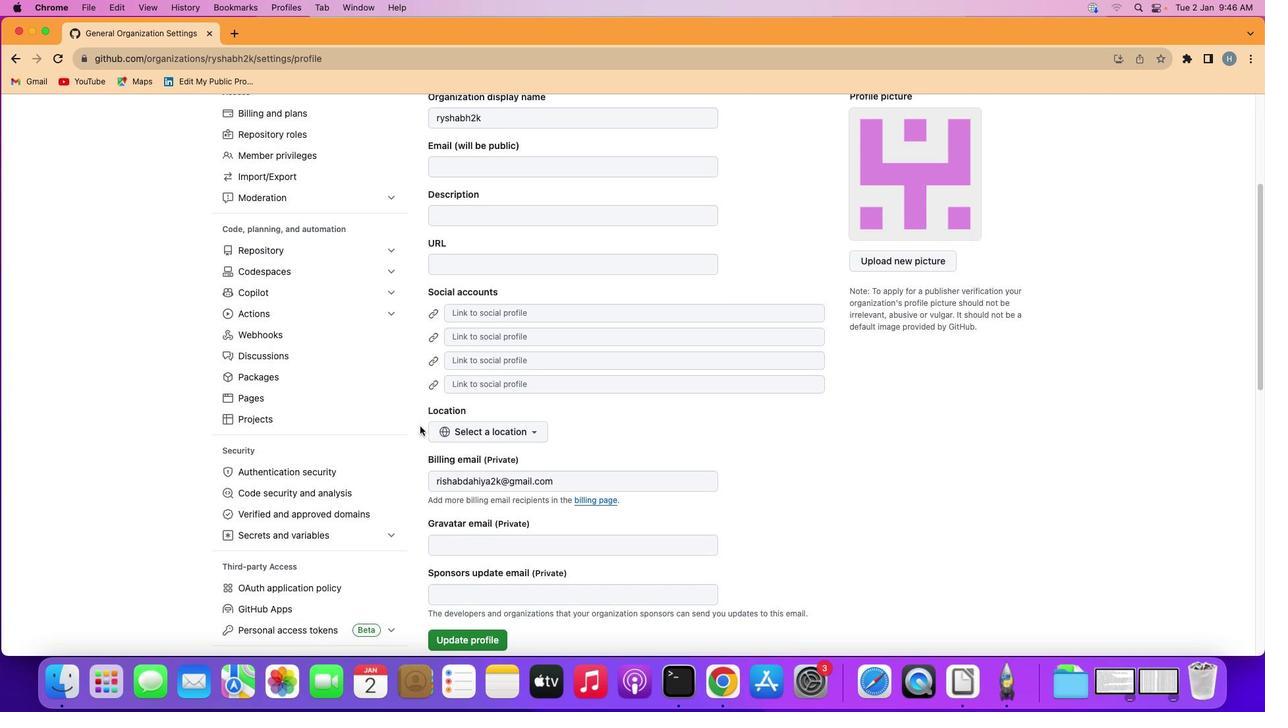 
Action: Mouse scrolled (419, 427) with delta (0, 0)
Screenshot: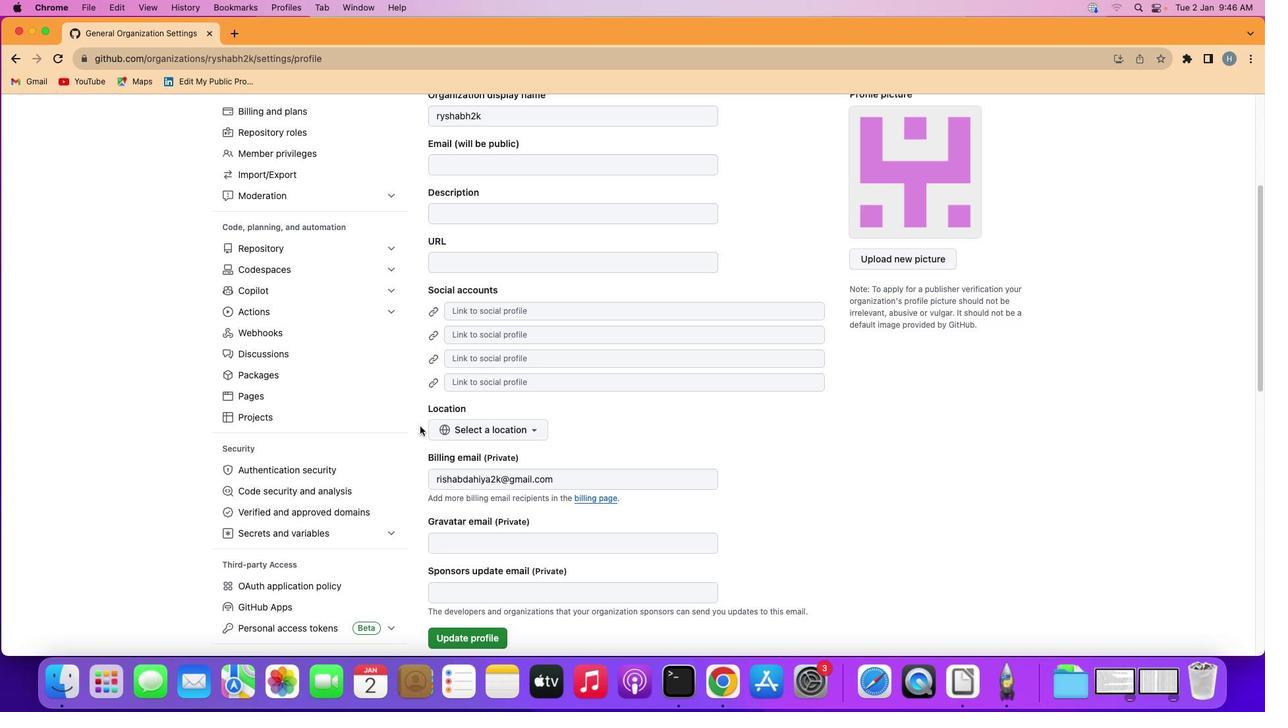 
Action: Mouse moved to (419, 427)
Screenshot: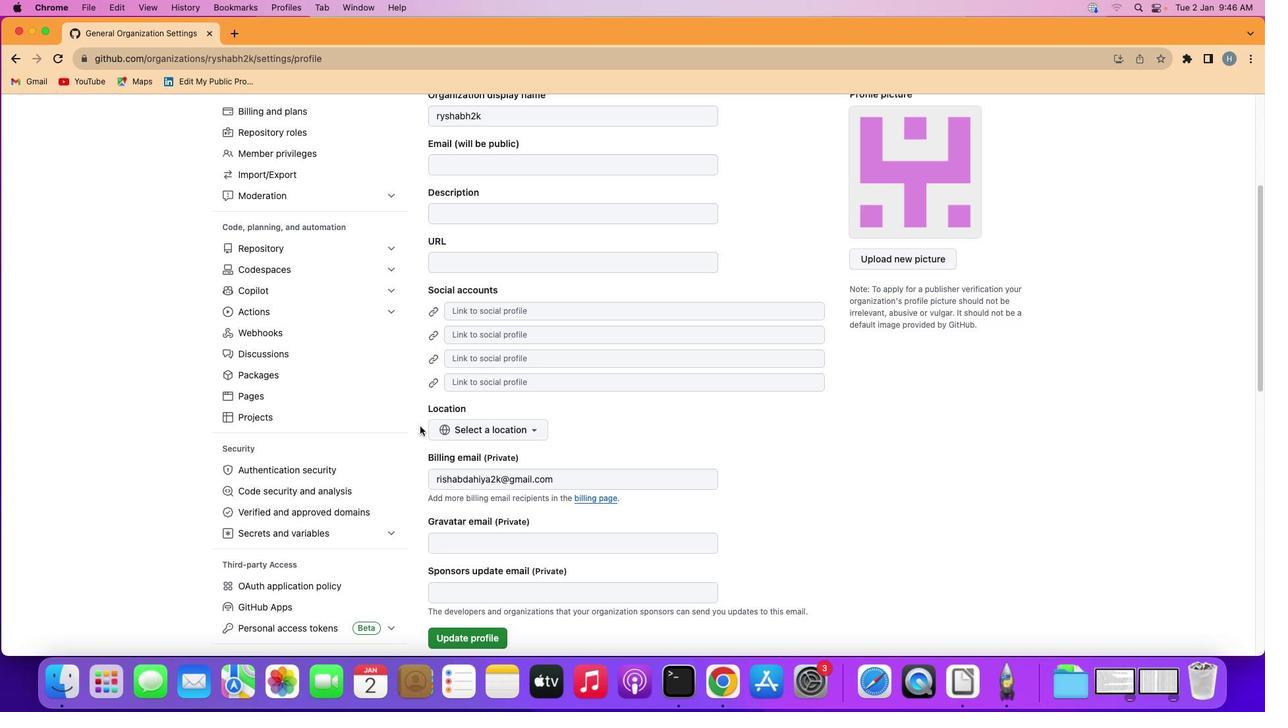 
Action: Mouse scrolled (419, 427) with delta (0, 2)
Screenshot: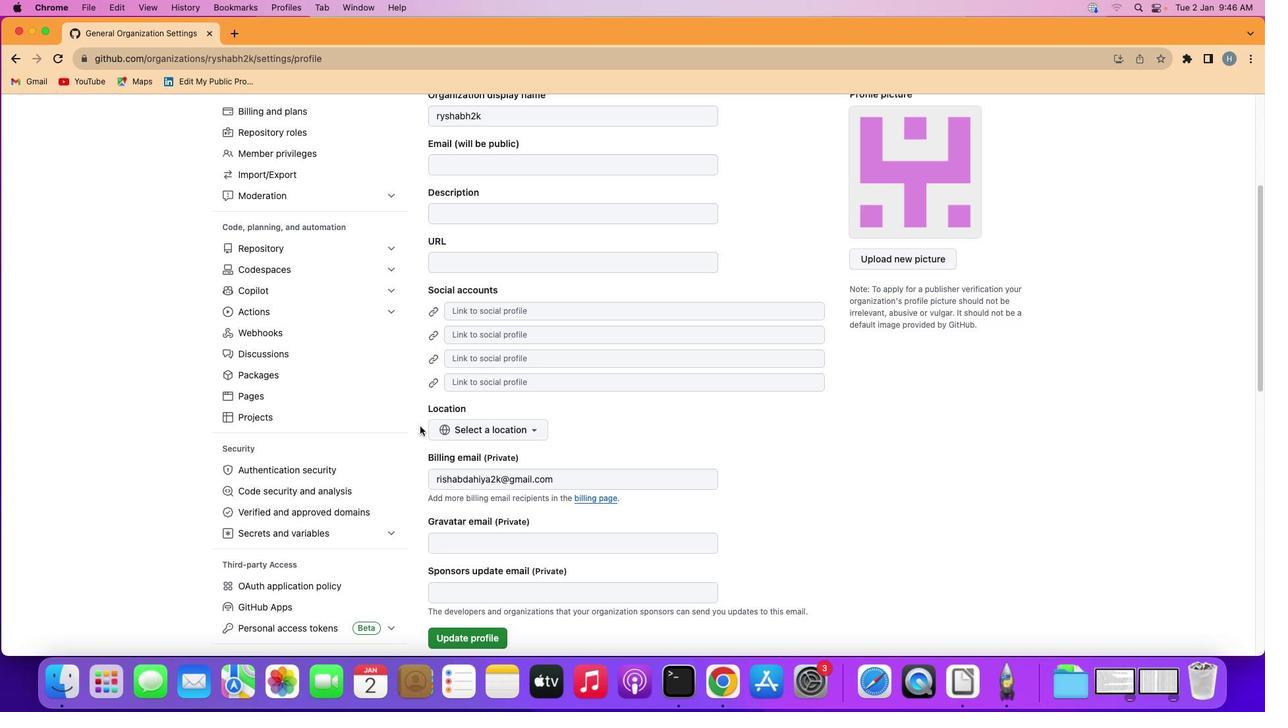 
Action: Mouse scrolled (419, 427) with delta (0, -2)
Screenshot: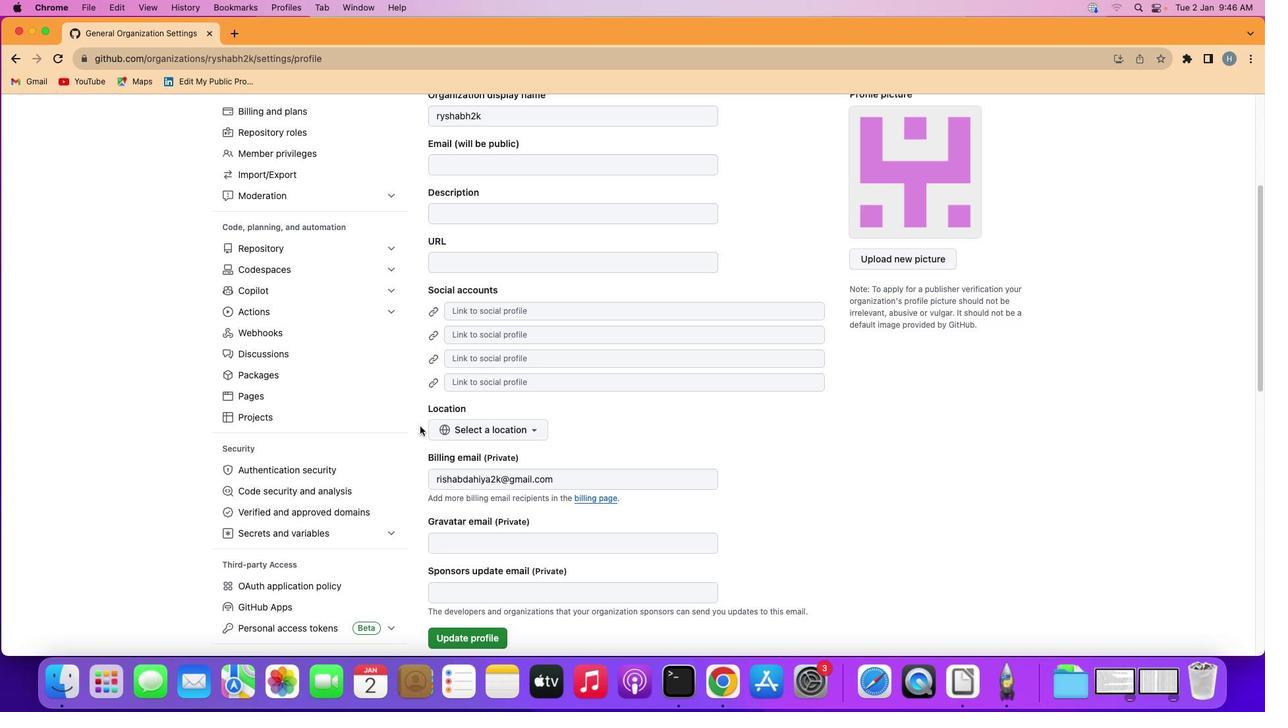 
Action: Mouse moved to (419, 426)
Screenshot: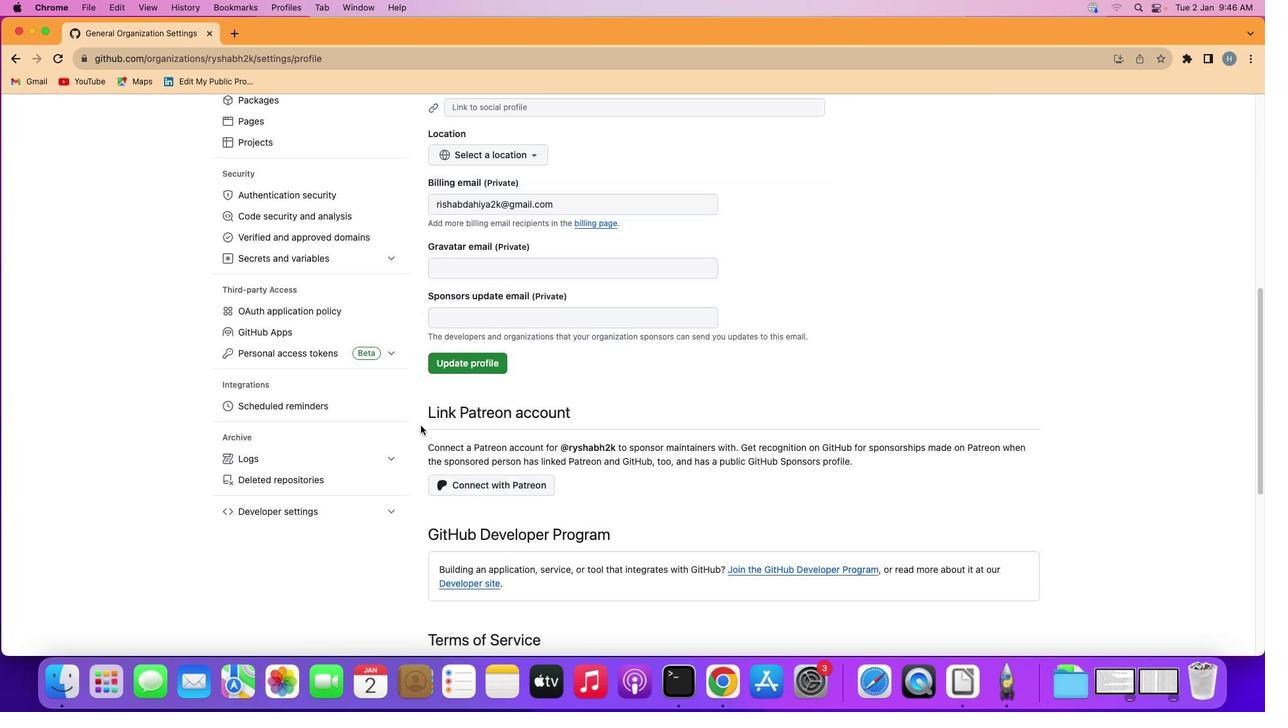 
Action: Mouse scrolled (419, 426) with delta (0, -1)
Screenshot: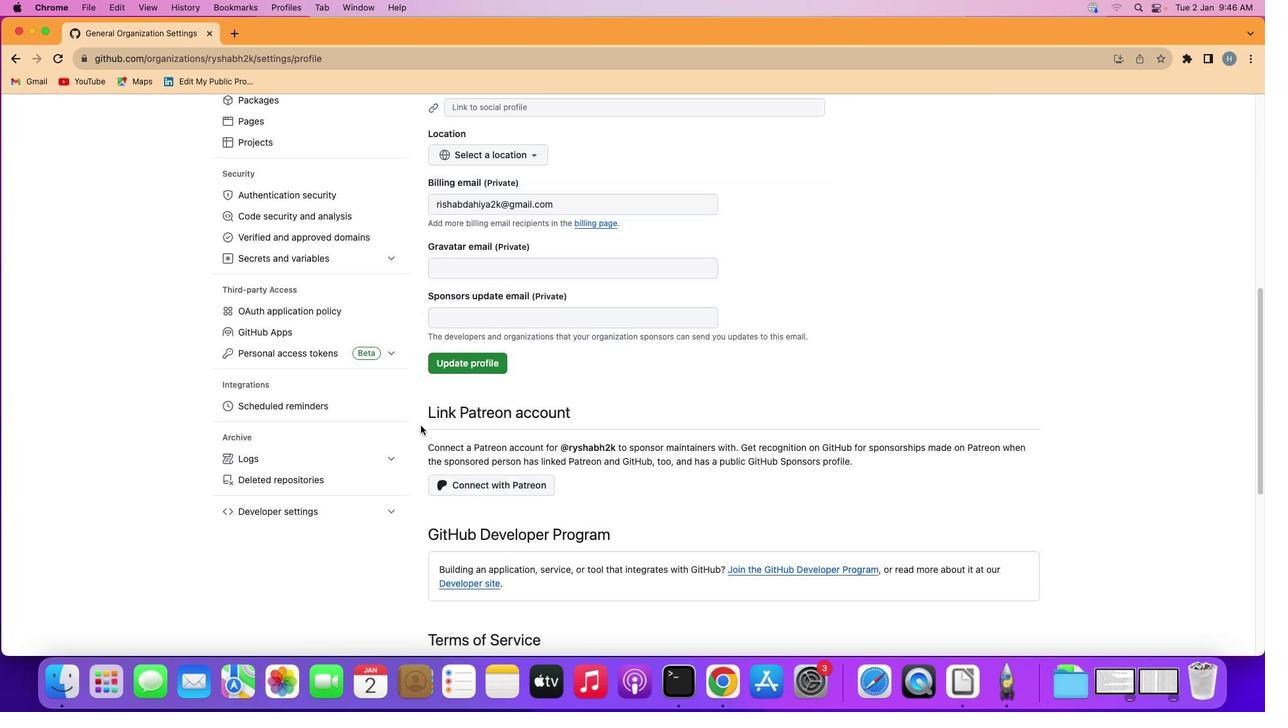 
Action: Mouse moved to (420, 426)
Screenshot: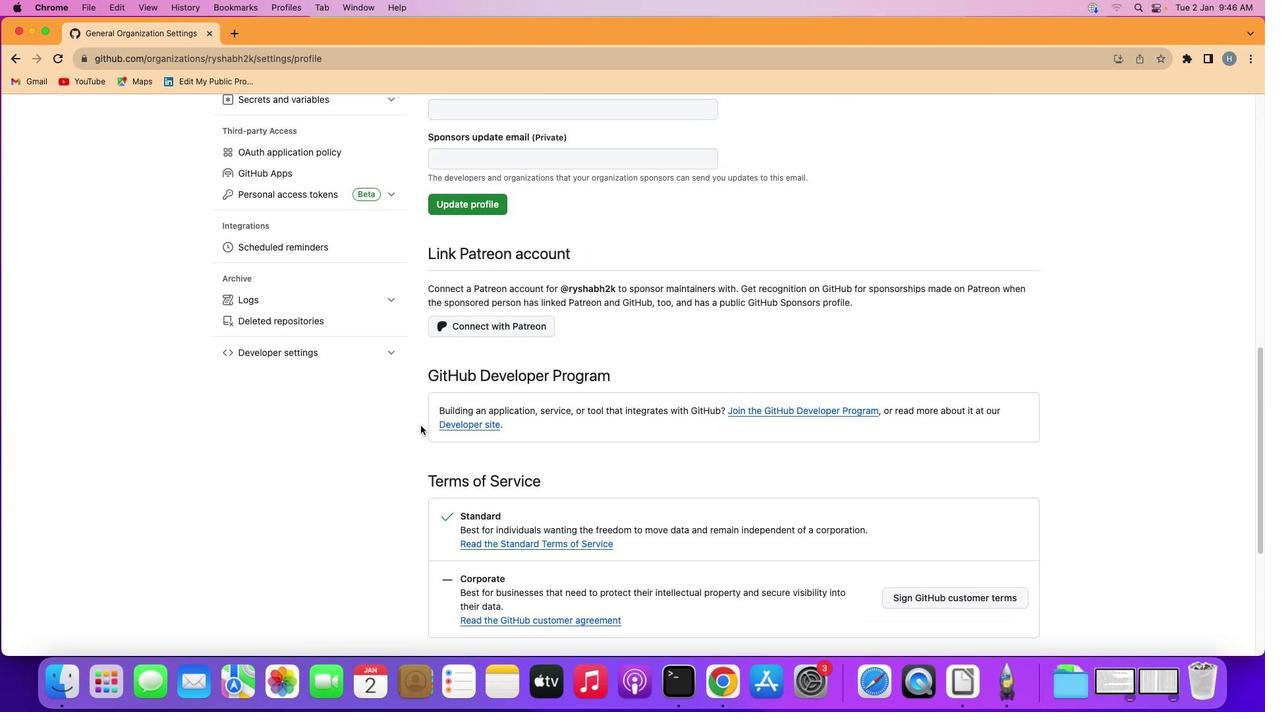 
Action: Mouse scrolled (420, 426) with delta (0, 0)
Screenshot: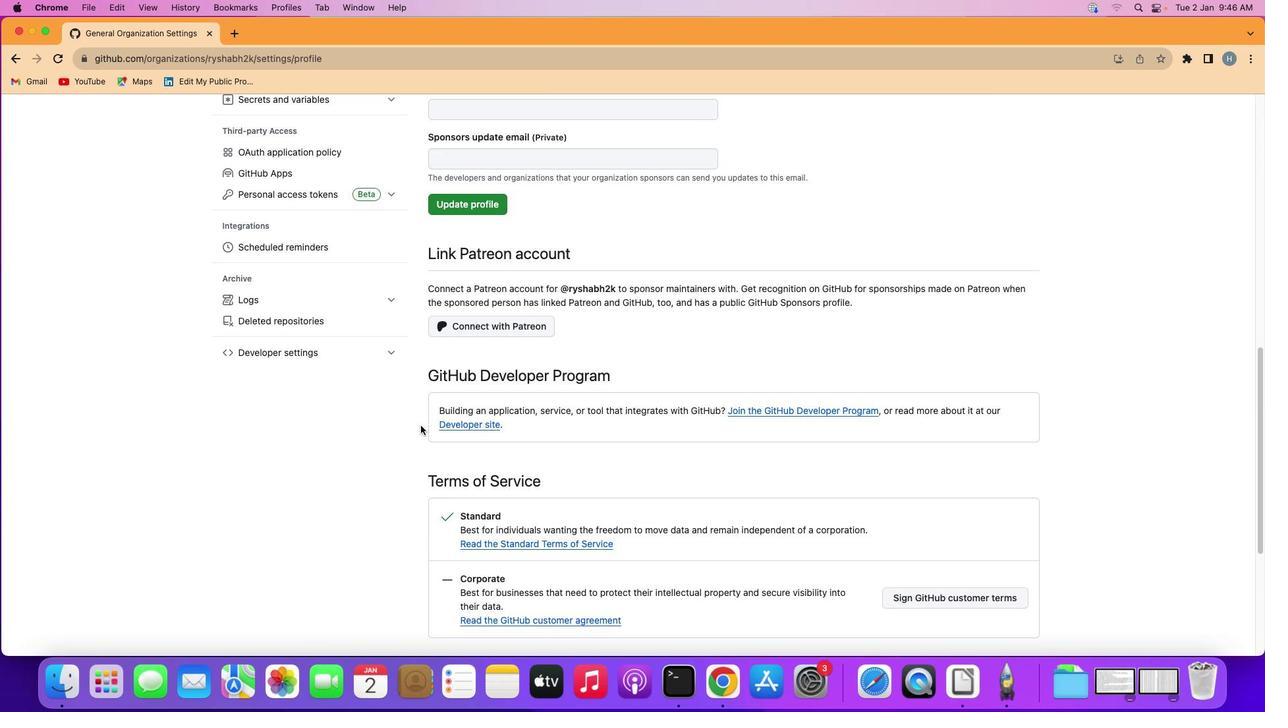 
Action: Mouse scrolled (420, 426) with delta (0, 0)
Screenshot: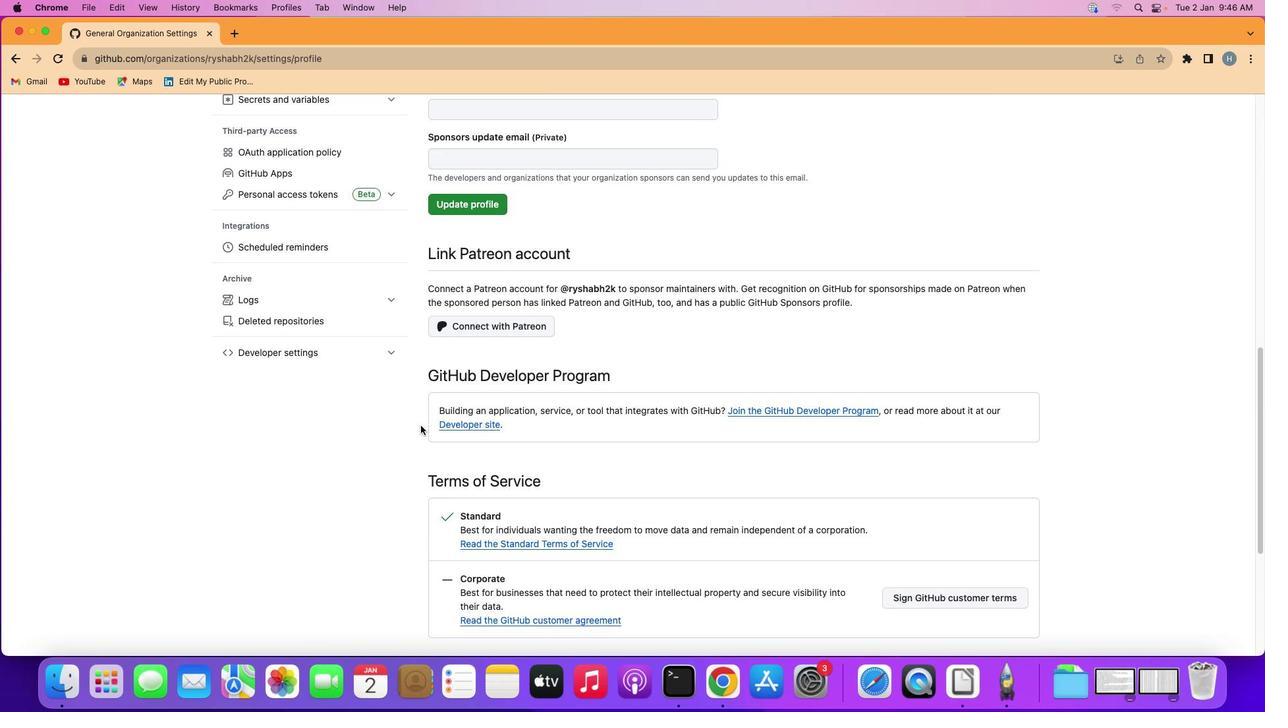 
Action: Mouse scrolled (420, 426) with delta (0, -1)
Screenshot: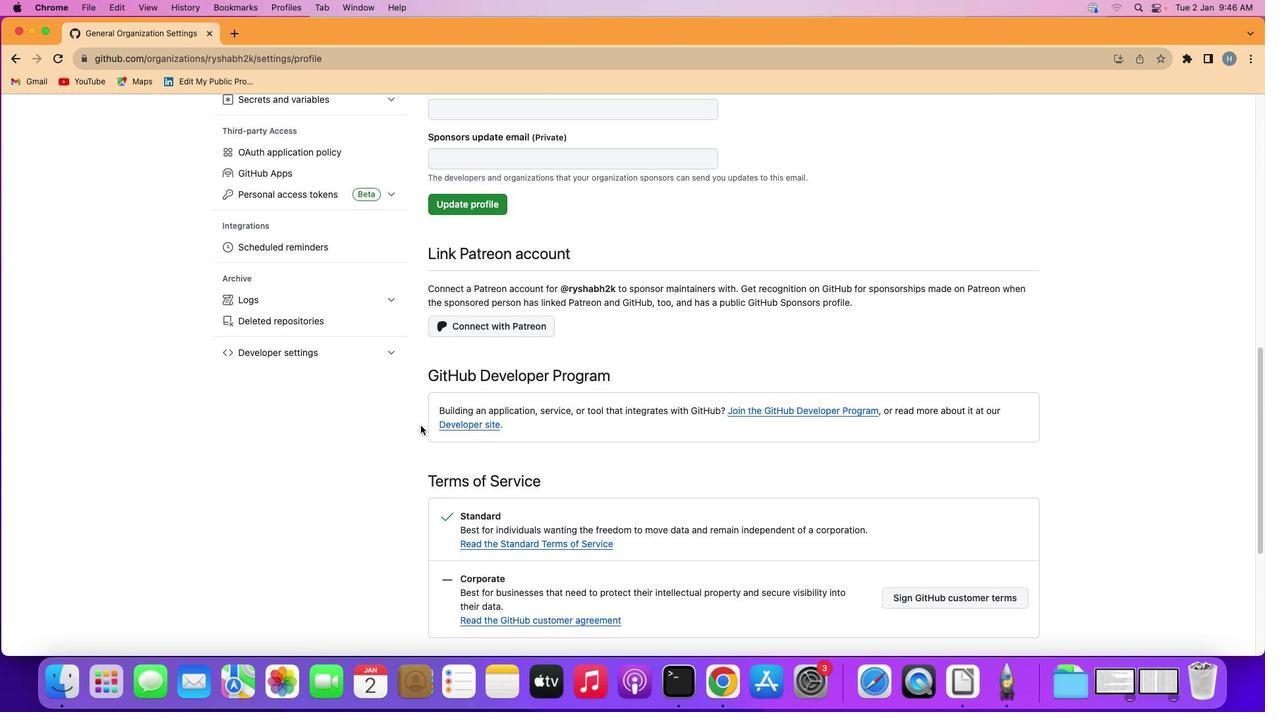 
Action: Mouse scrolled (420, 426) with delta (0, -3)
Screenshot: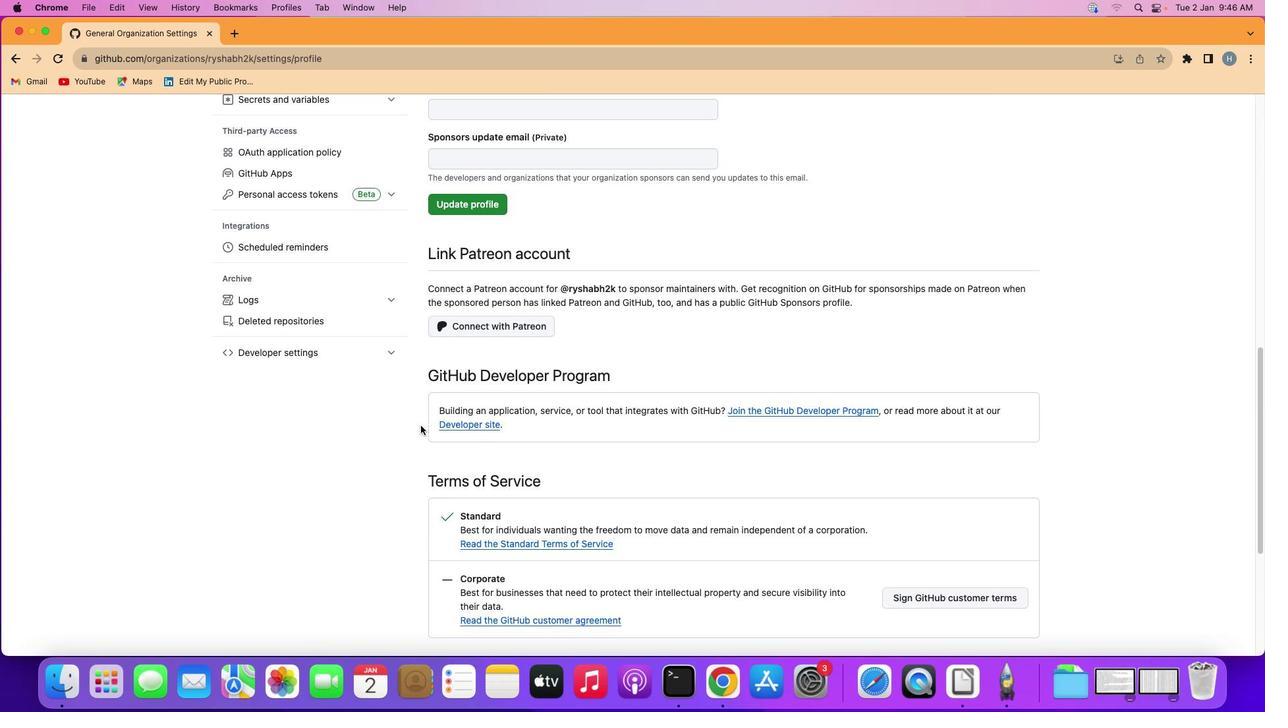 
Action: Mouse moved to (420, 425)
Screenshot: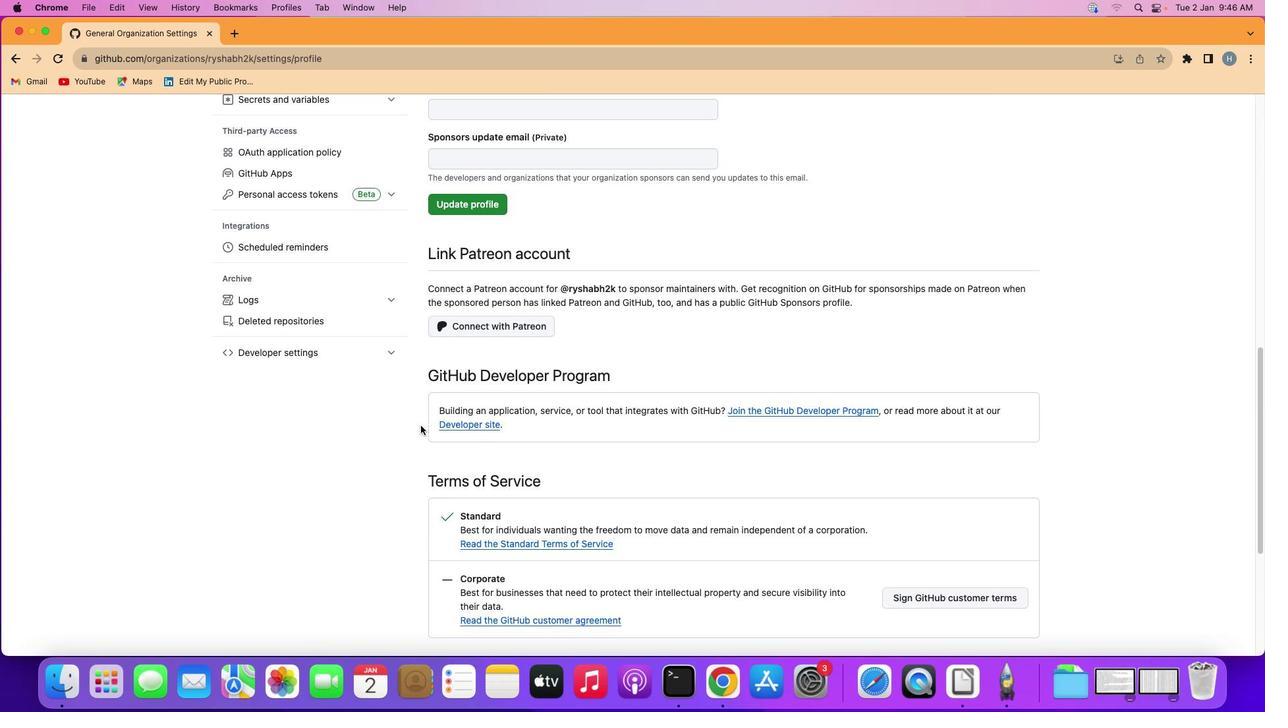 
Action: Mouse scrolled (420, 425) with delta (0, -3)
Screenshot: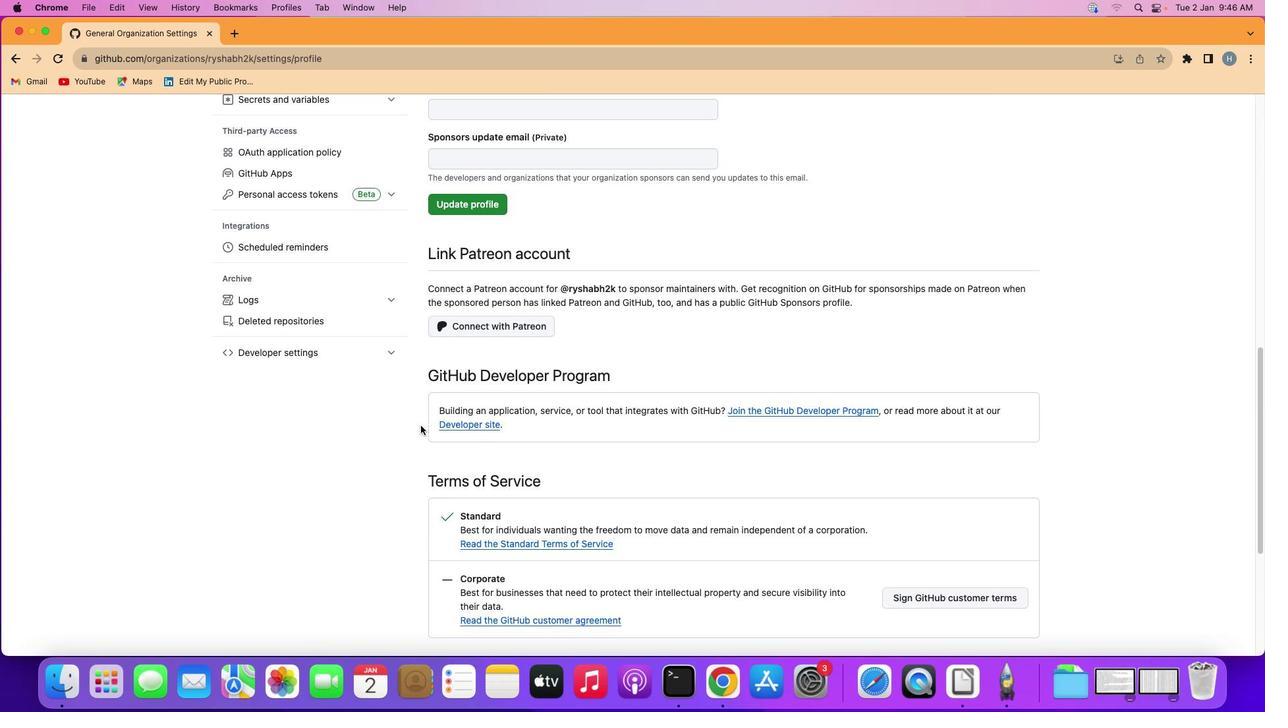 
Action: Mouse scrolled (420, 425) with delta (0, 0)
Screenshot: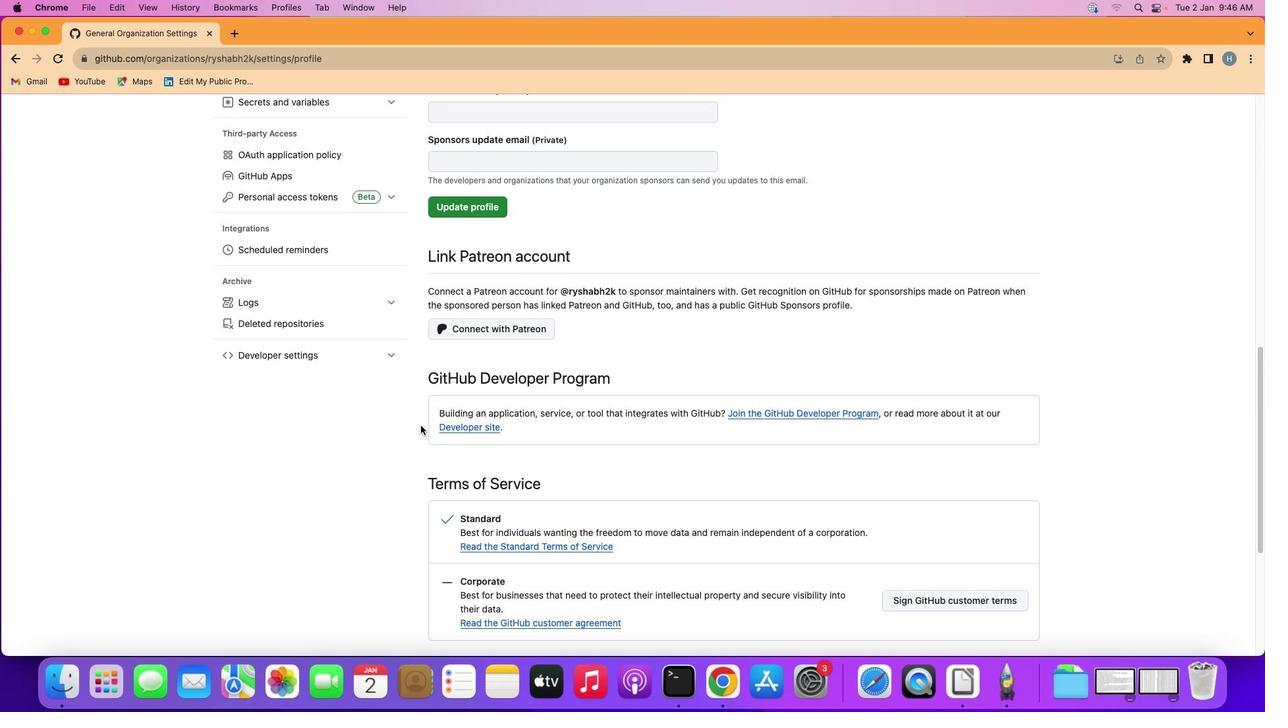 
Action: Mouse scrolled (420, 425) with delta (0, -1)
Screenshot: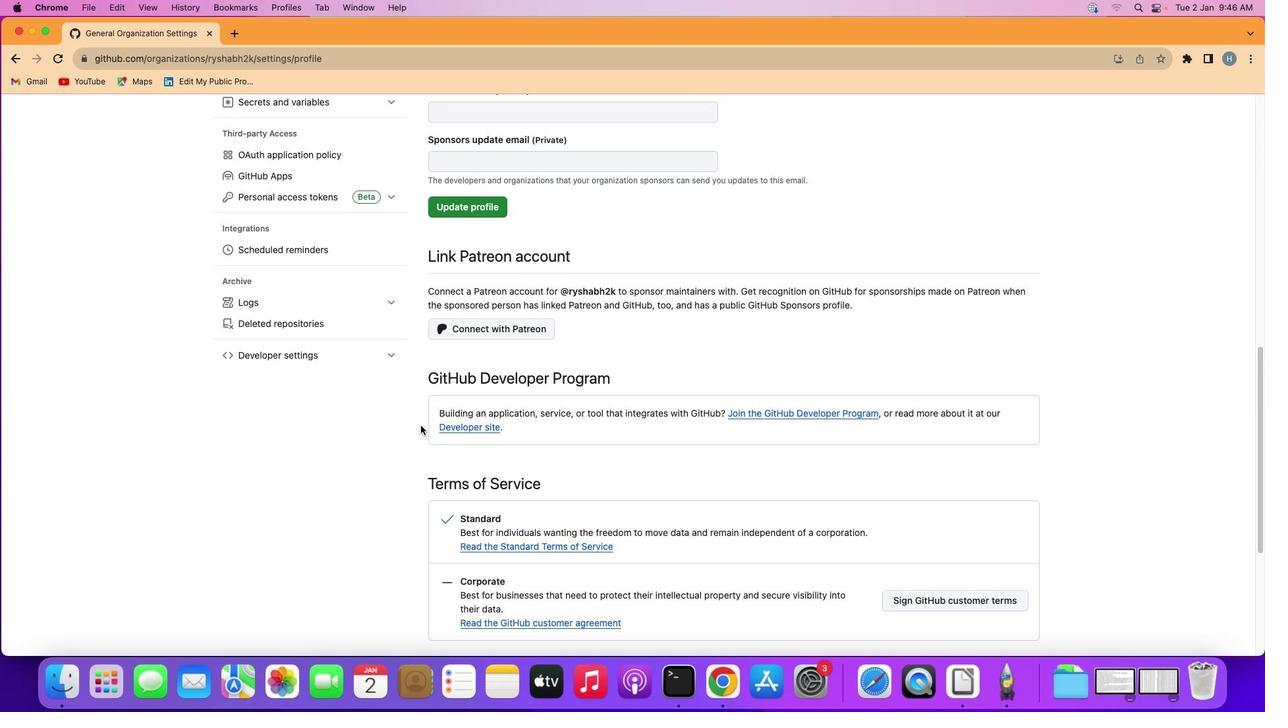 
Action: Mouse scrolled (420, 425) with delta (0, 1)
Screenshot: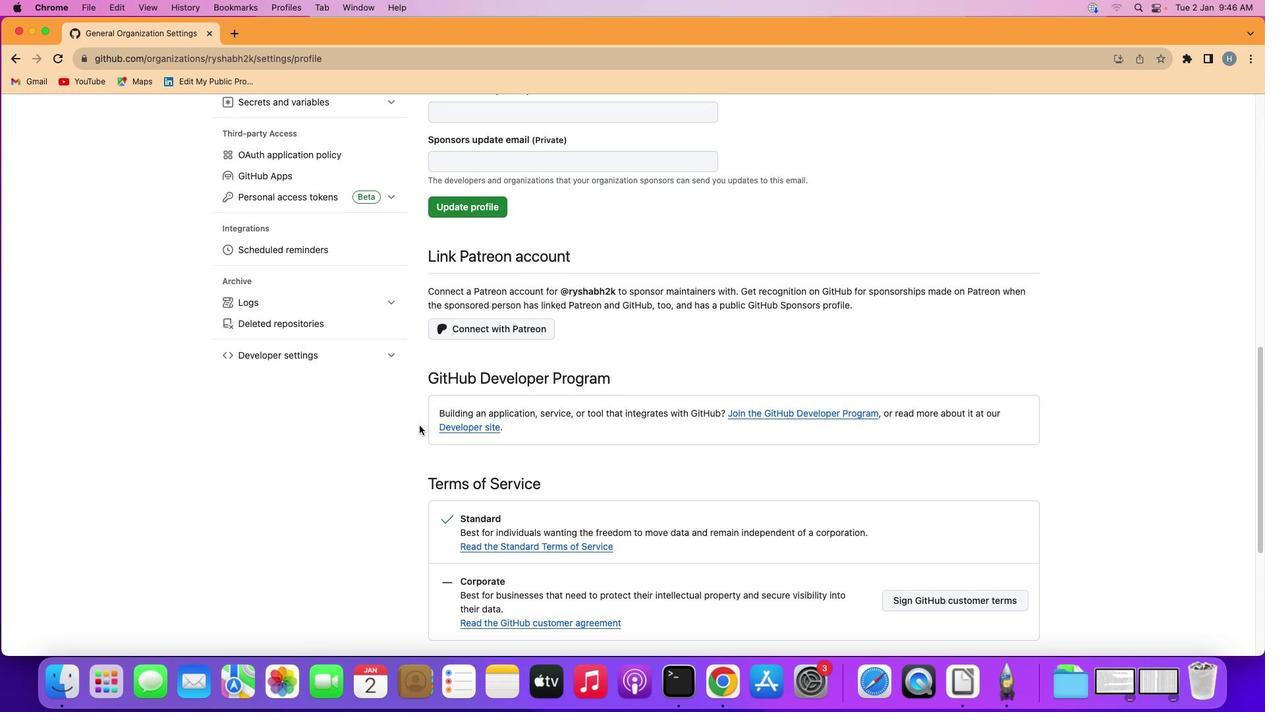 
Action: Mouse moved to (319, 195)
Screenshot: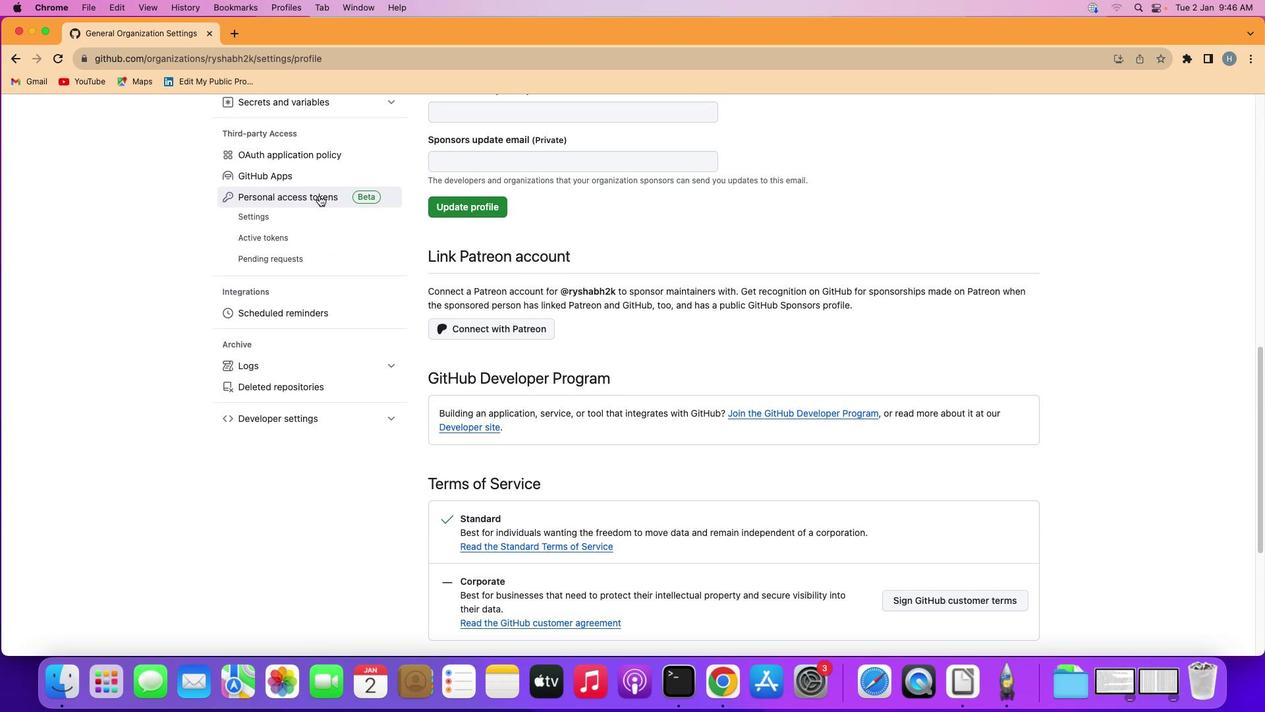 
Action: Mouse pressed left at (319, 195)
Screenshot: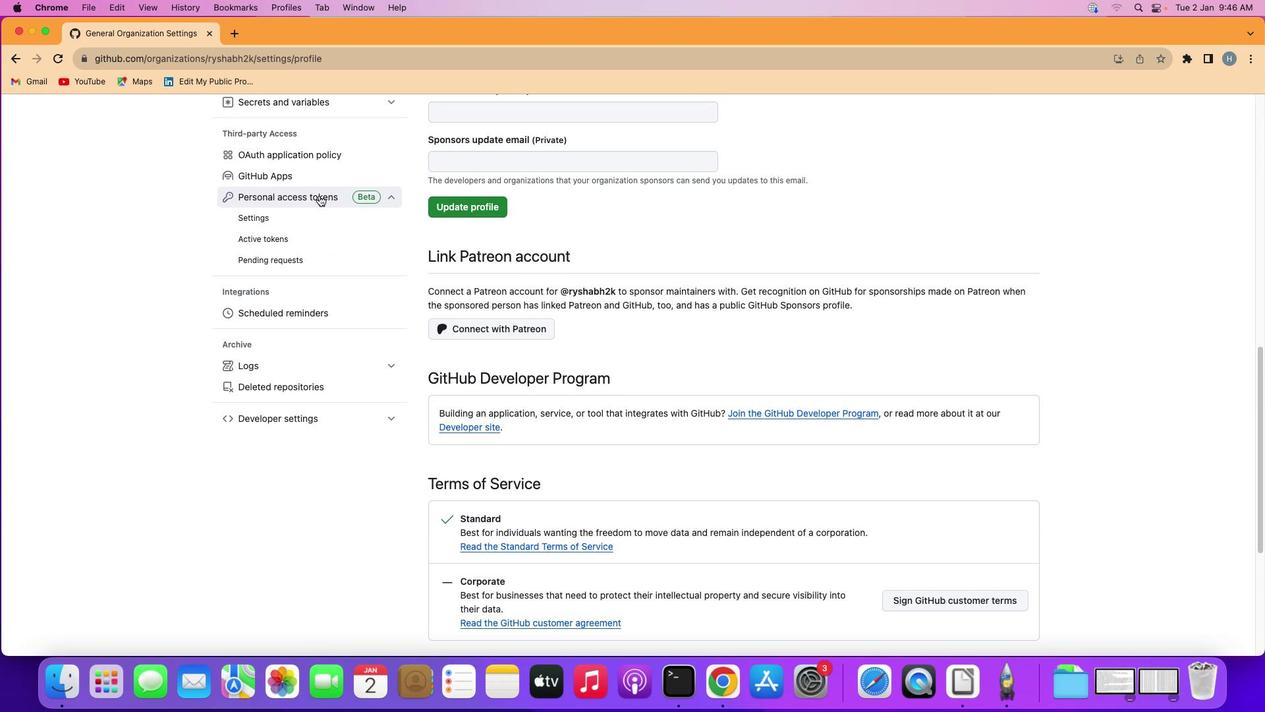 
Action: Mouse moved to (303, 222)
Screenshot: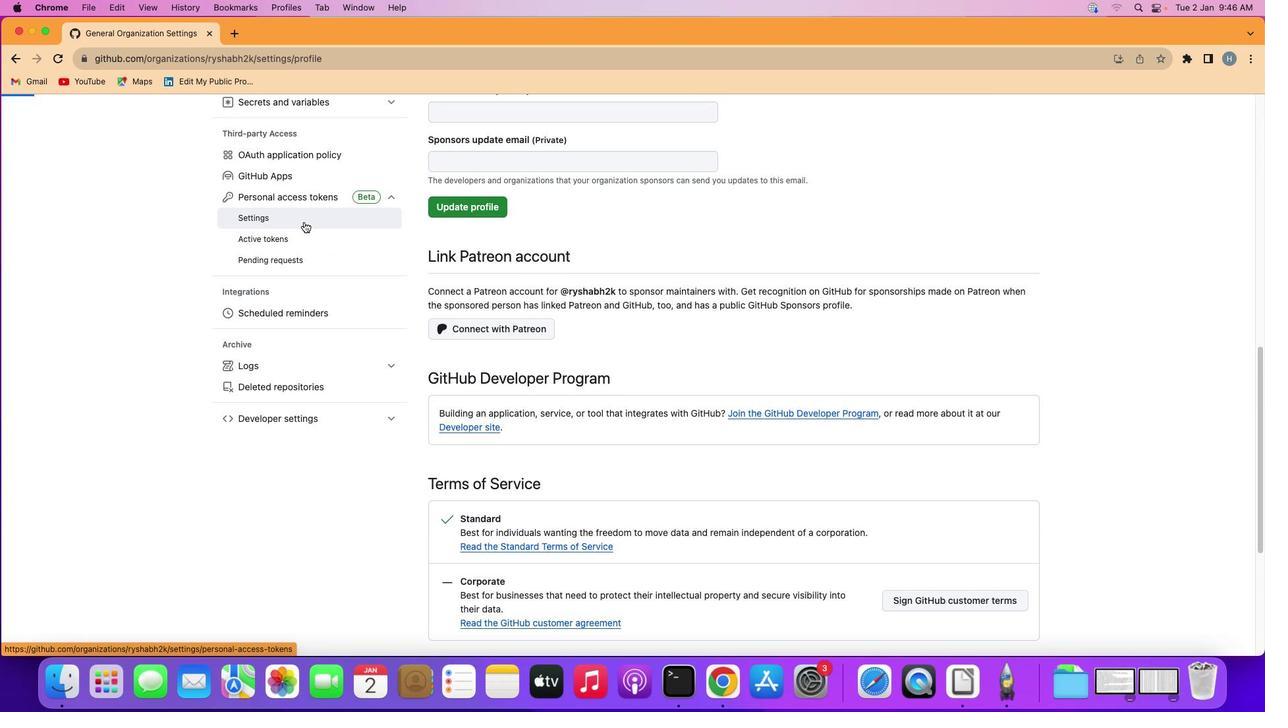 
Action: Mouse pressed left at (303, 222)
Screenshot: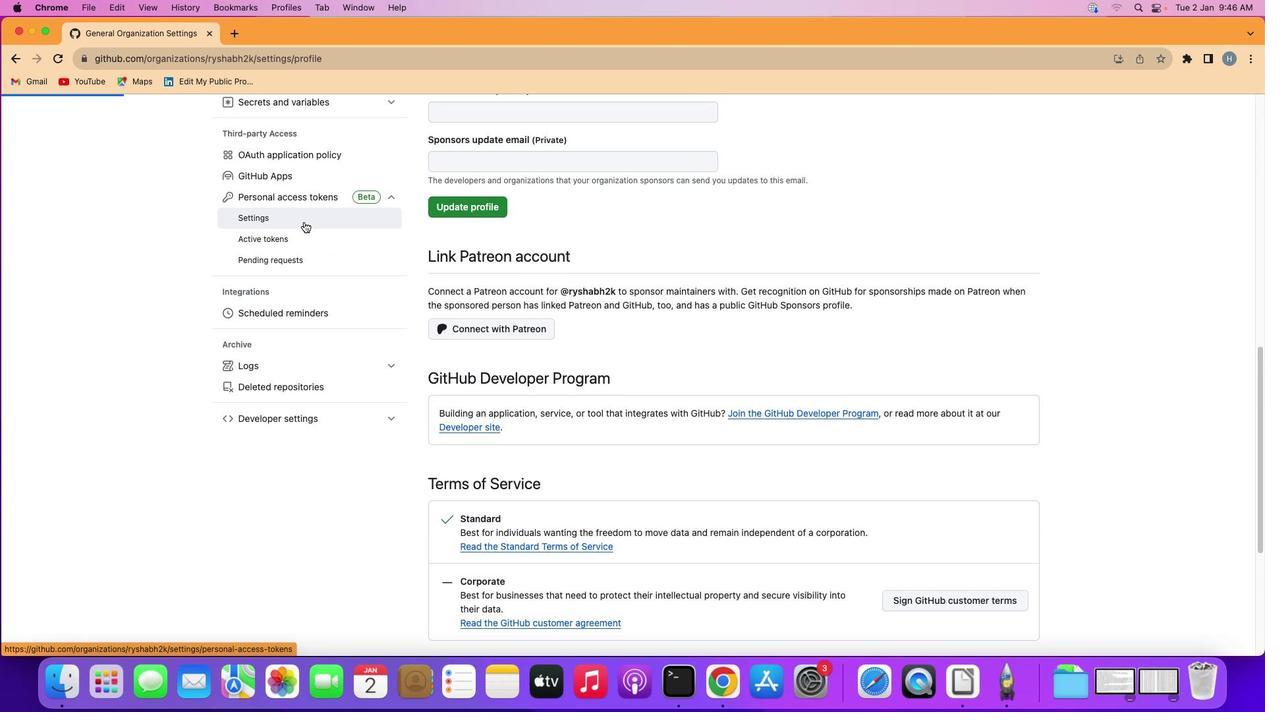 
Action: Mouse moved to (432, 407)
Screenshot: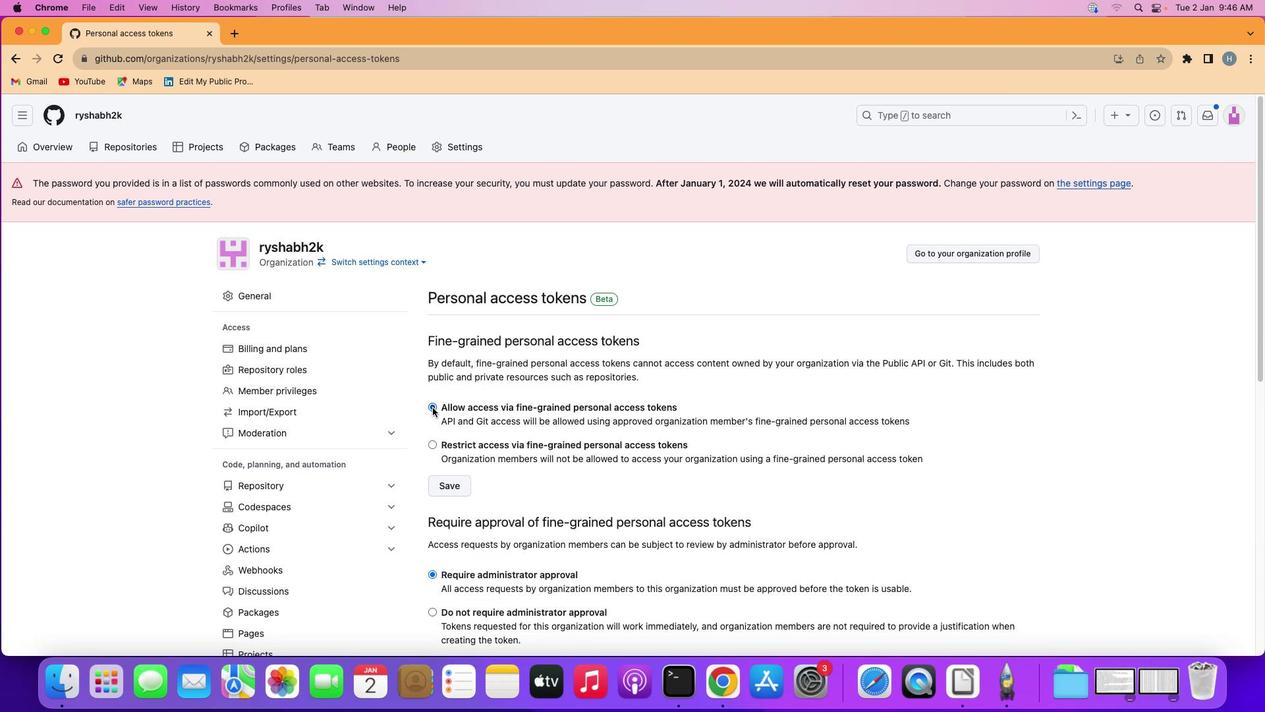 
Action: Mouse pressed left at (432, 407)
Screenshot: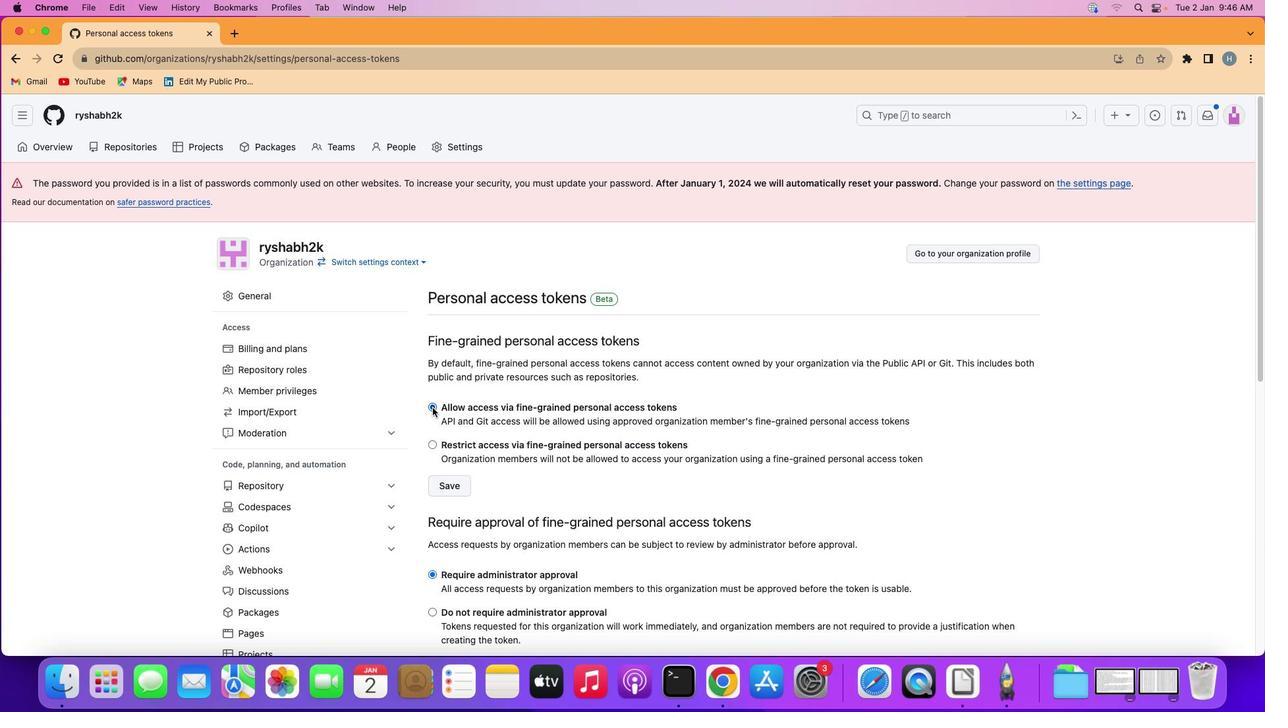 
